 Task: Search one way flight ticket for 4 adults, 1 infant in seat and 1 infant on lap in premium economy from Champaign/urbana/savoy: University Of Illinois - Willard Airport to New Bern: Coastal Carolina Regional Airport (was Craven County Regional) on 5-4-2023. Choice of flights is JetBlue. Number of bags: 2 carry on bags and 1 checked bag. Price is upto 88000. Outbound departure time preference is 19:15.
Action: Mouse moved to (293, 262)
Screenshot: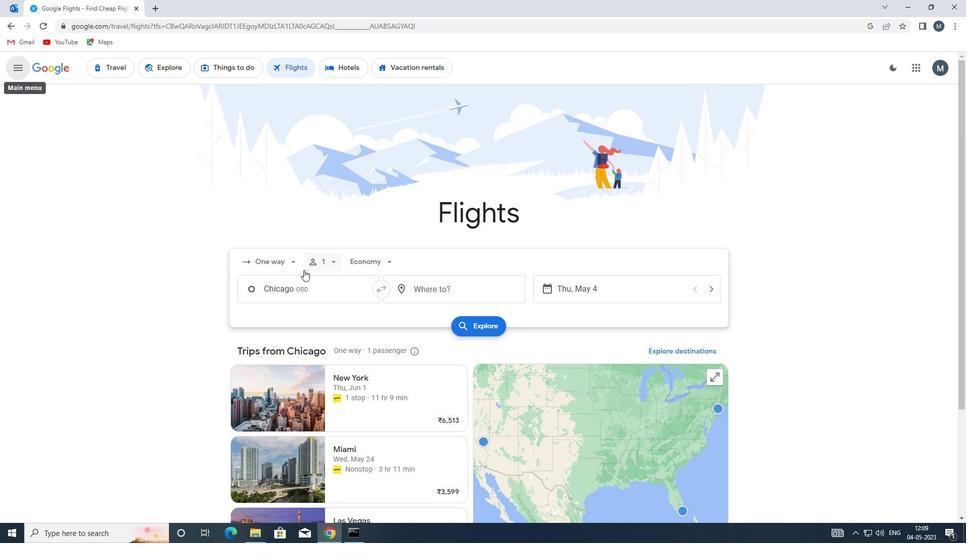 
Action: Mouse pressed left at (293, 262)
Screenshot: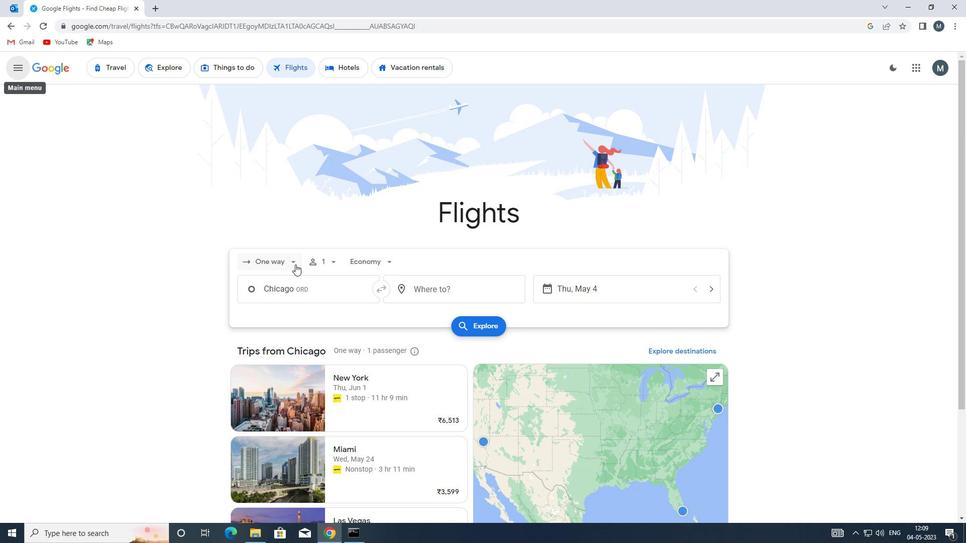 
Action: Mouse moved to (295, 305)
Screenshot: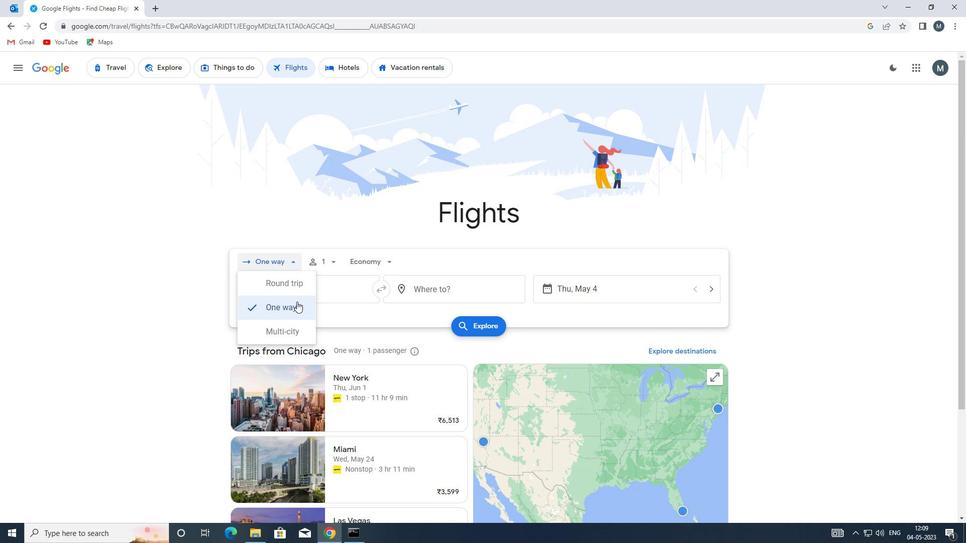 
Action: Mouse pressed left at (295, 305)
Screenshot: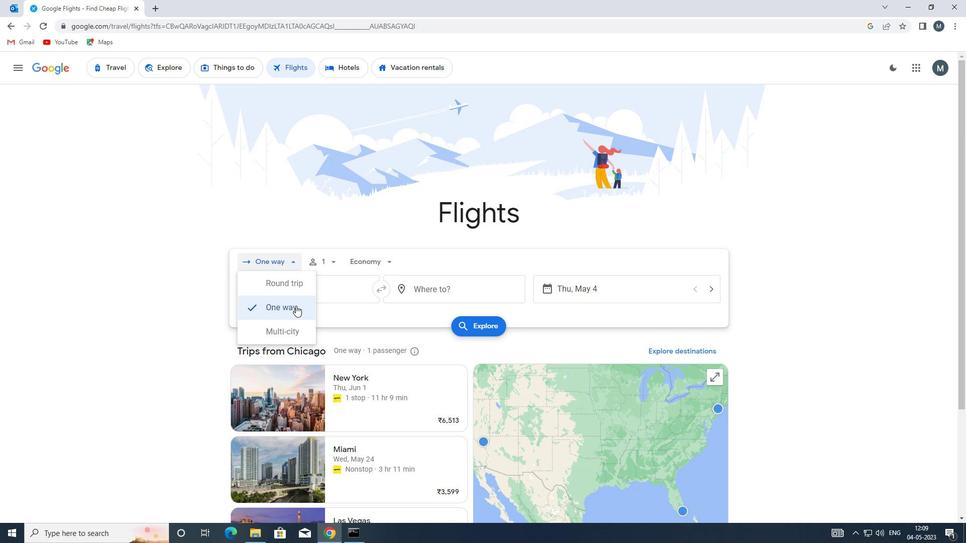 
Action: Mouse moved to (328, 260)
Screenshot: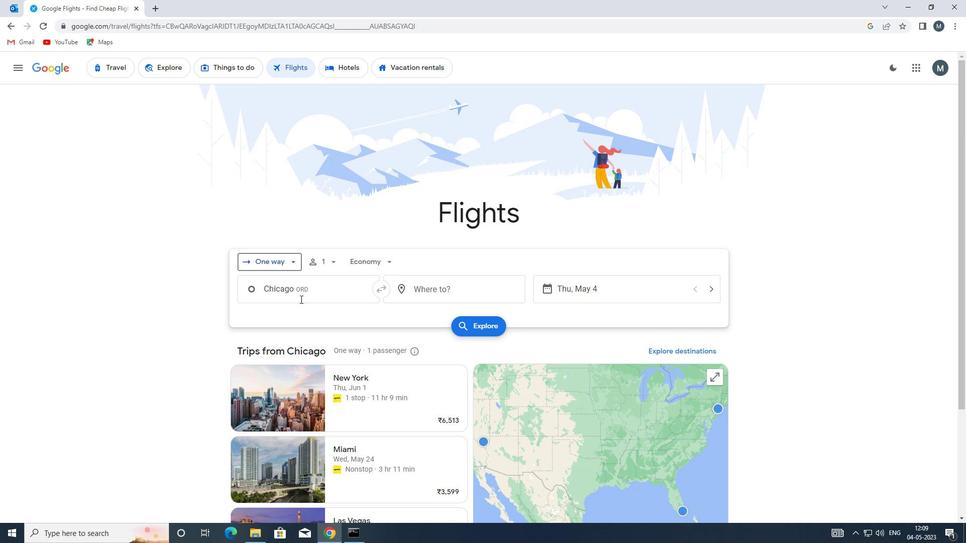 
Action: Mouse pressed left at (328, 260)
Screenshot: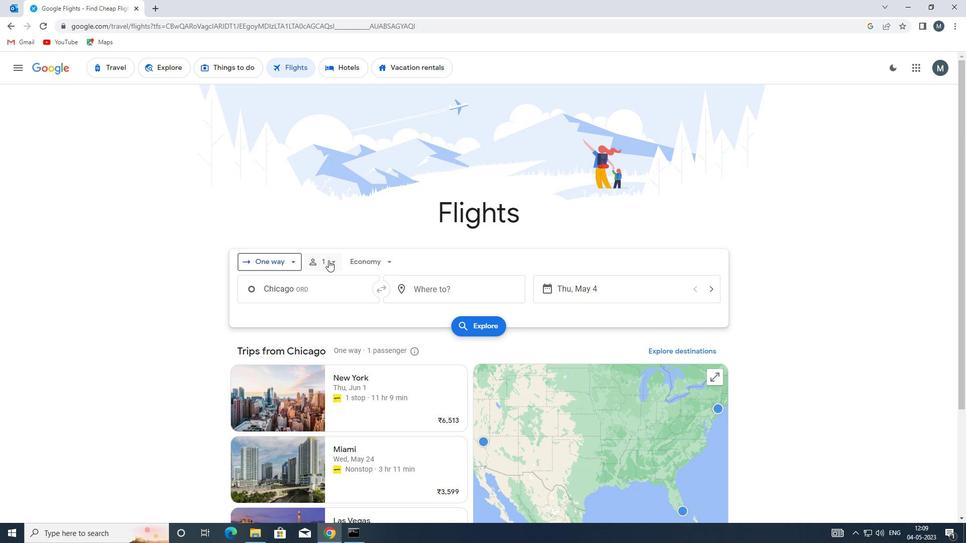 
Action: Mouse moved to (408, 287)
Screenshot: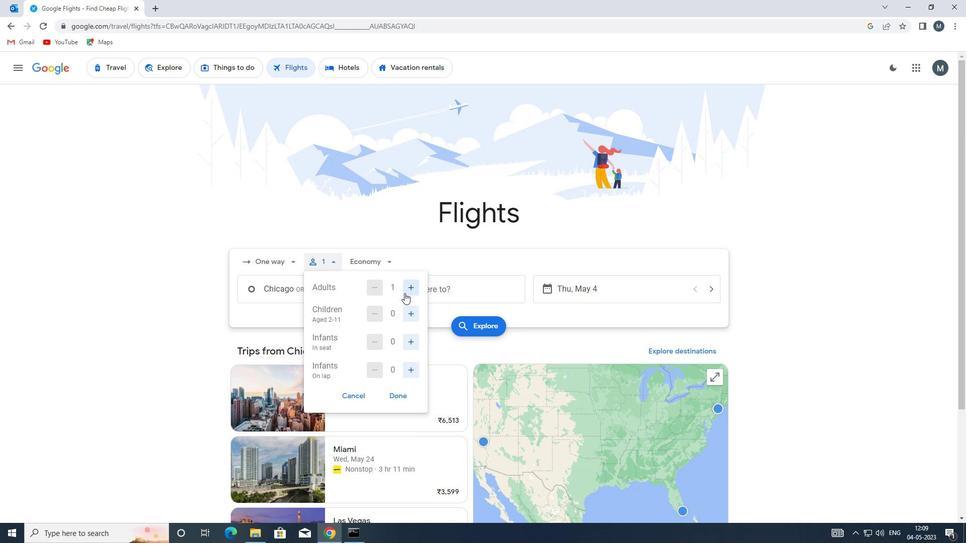 
Action: Mouse pressed left at (408, 287)
Screenshot: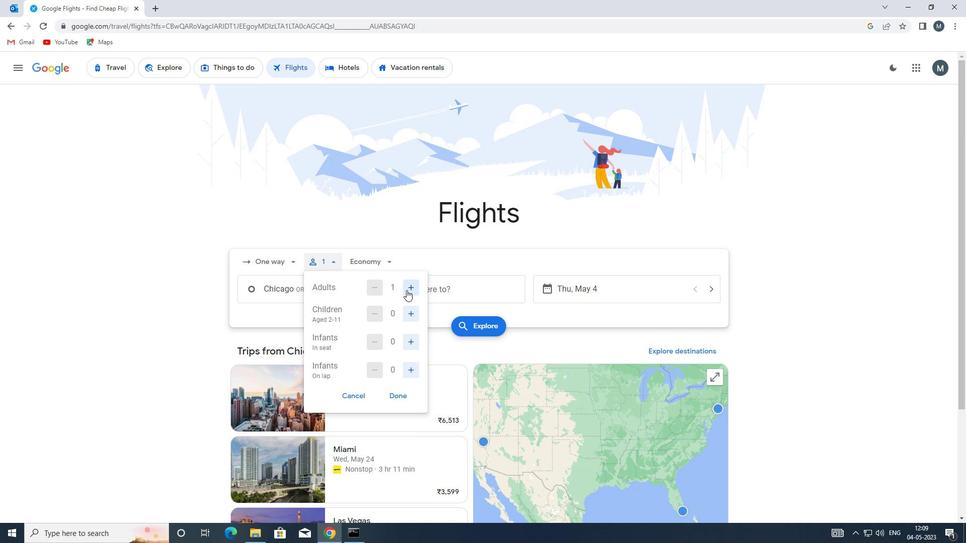
Action: Mouse pressed left at (408, 287)
Screenshot: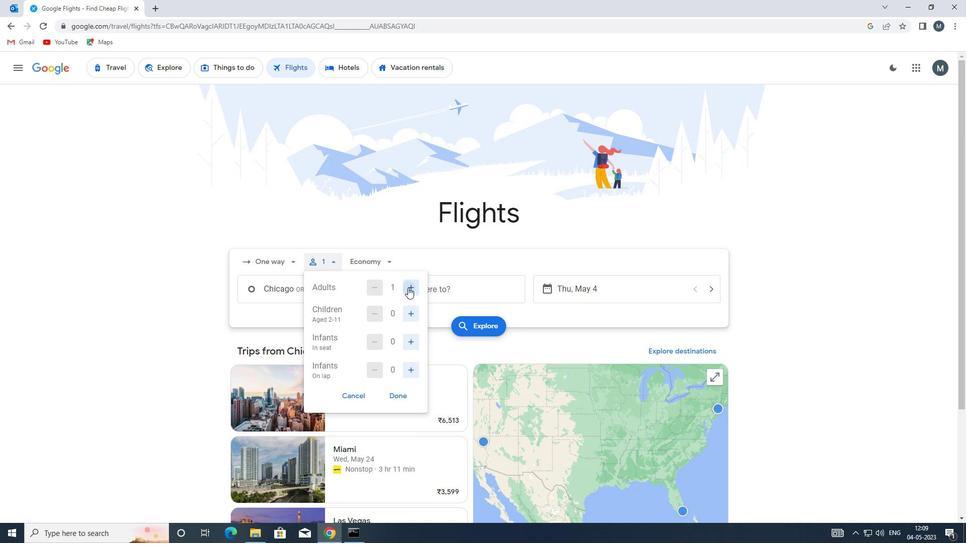 
Action: Mouse pressed left at (408, 287)
Screenshot: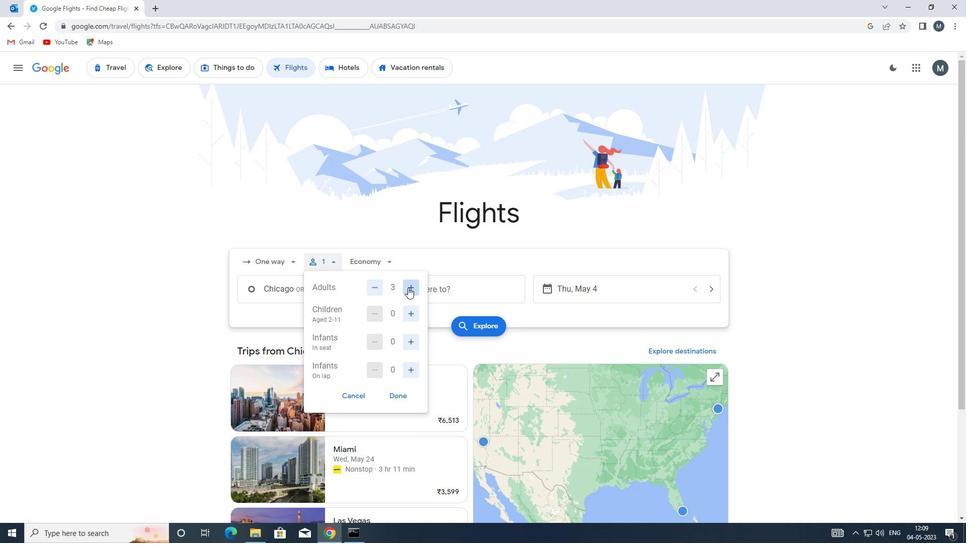 
Action: Mouse moved to (413, 315)
Screenshot: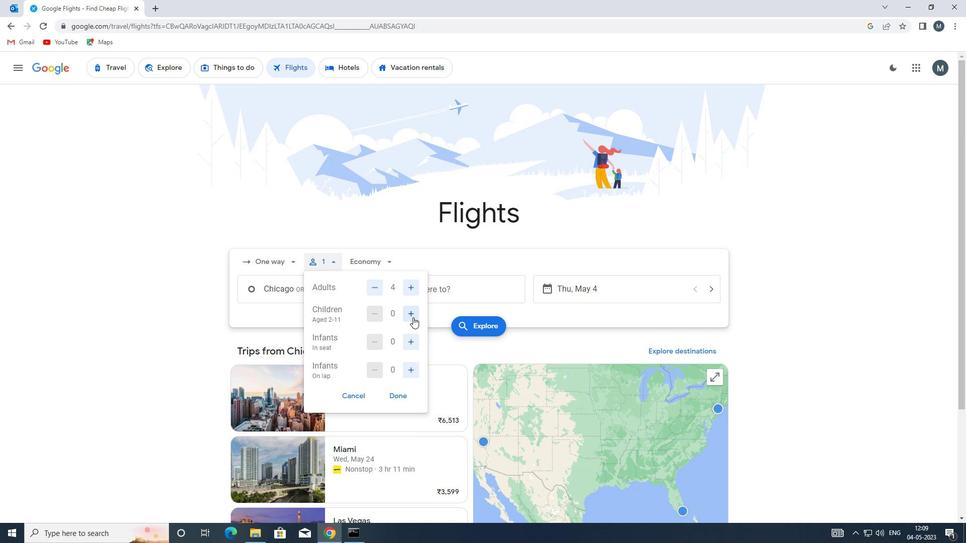 
Action: Mouse pressed left at (413, 315)
Screenshot: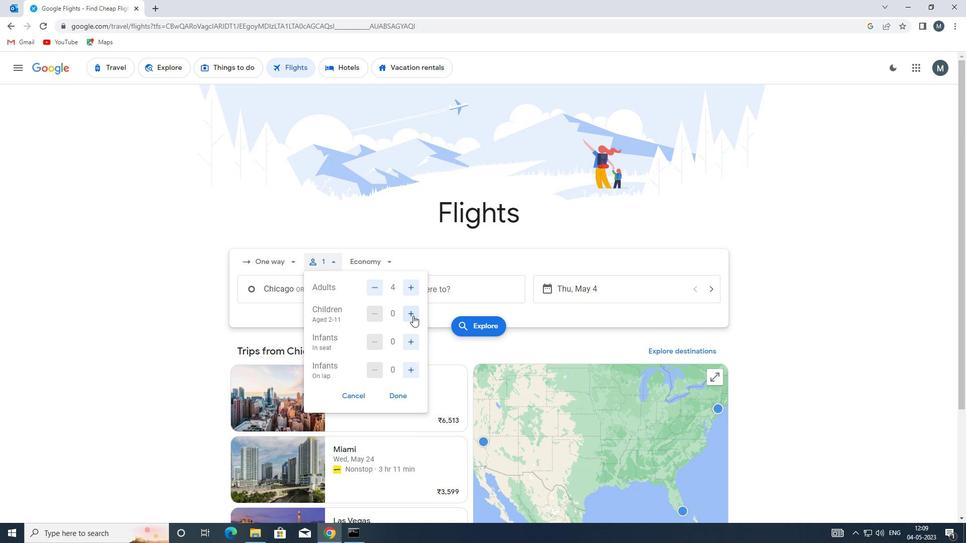 
Action: Mouse moved to (380, 312)
Screenshot: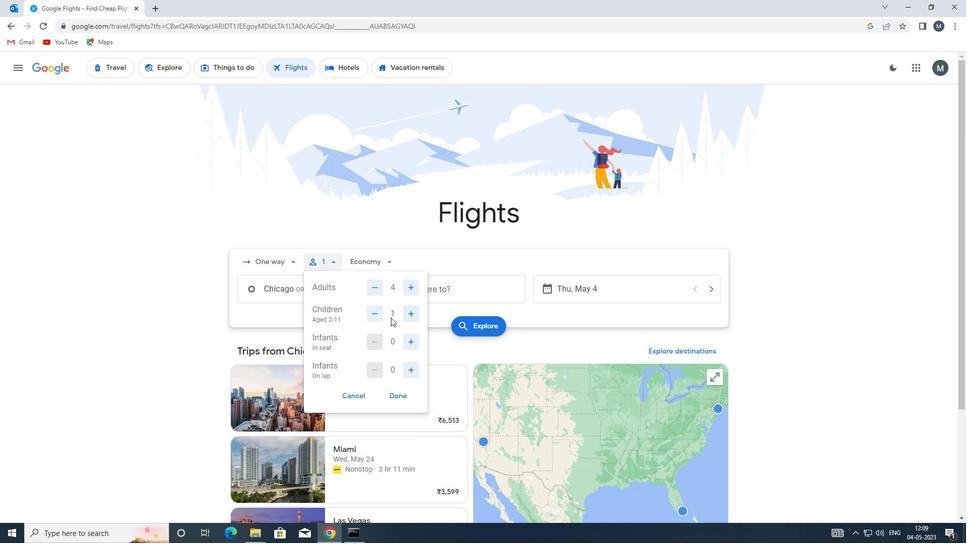 
Action: Mouse pressed left at (380, 312)
Screenshot: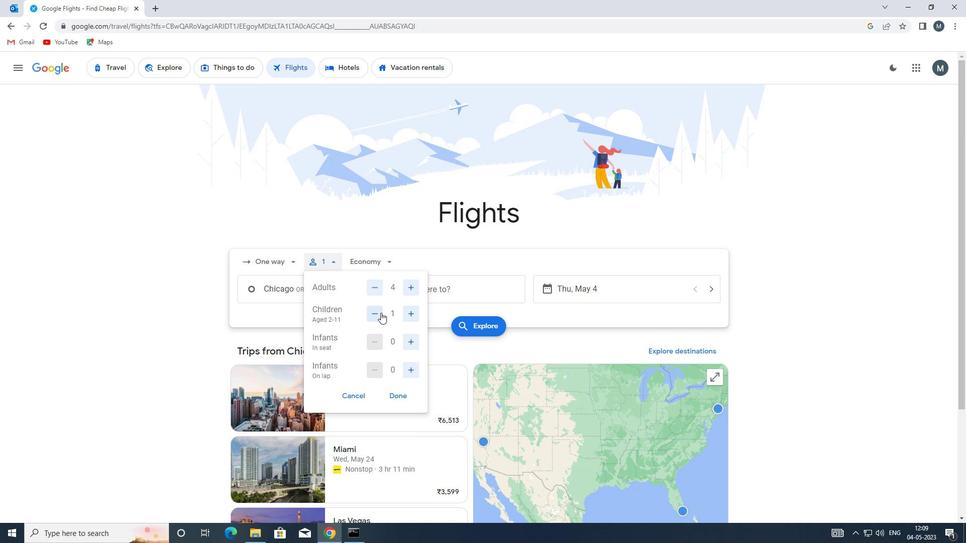 
Action: Mouse moved to (416, 345)
Screenshot: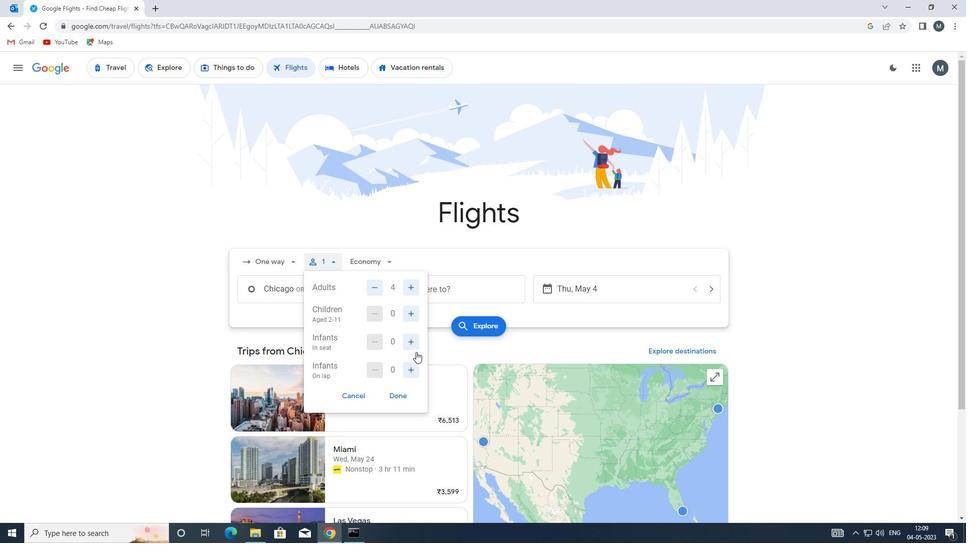 
Action: Mouse pressed left at (416, 345)
Screenshot: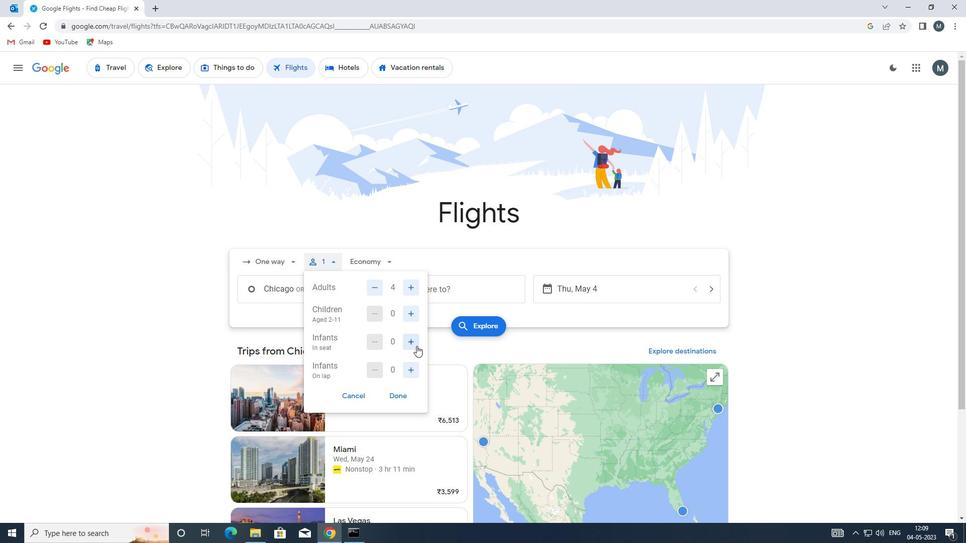 
Action: Mouse moved to (415, 370)
Screenshot: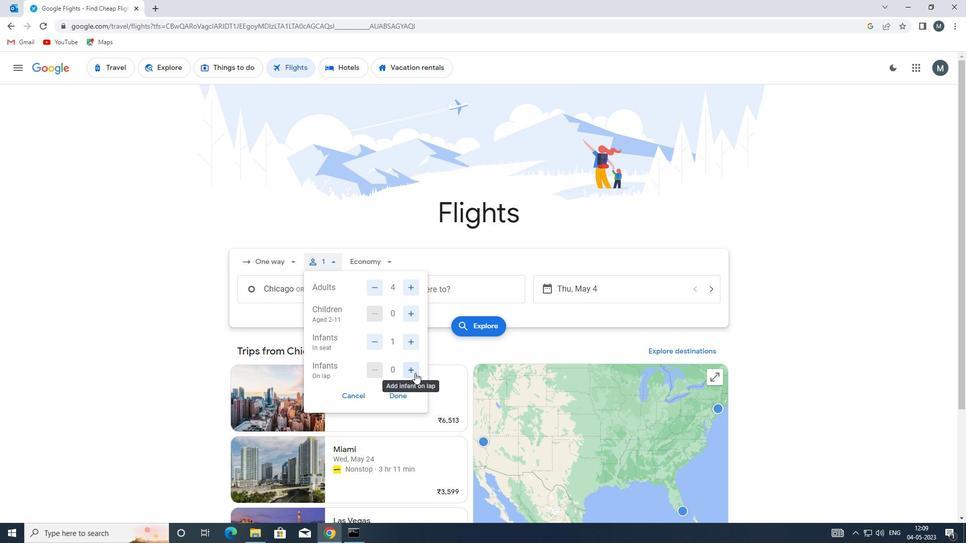 
Action: Mouse pressed left at (415, 370)
Screenshot: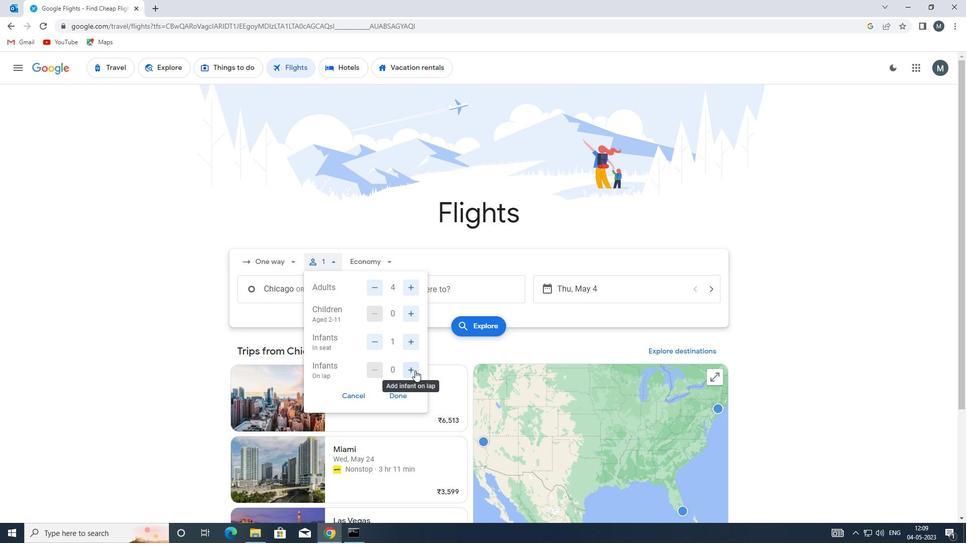 
Action: Mouse moved to (403, 397)
Screenshot: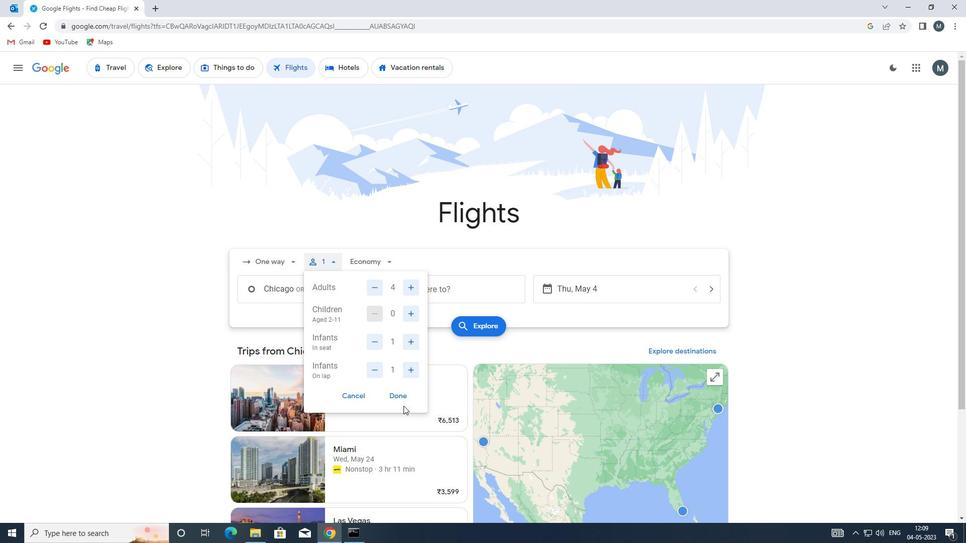 
Action: Mouse pressed left at (403, 397)
Screenshot: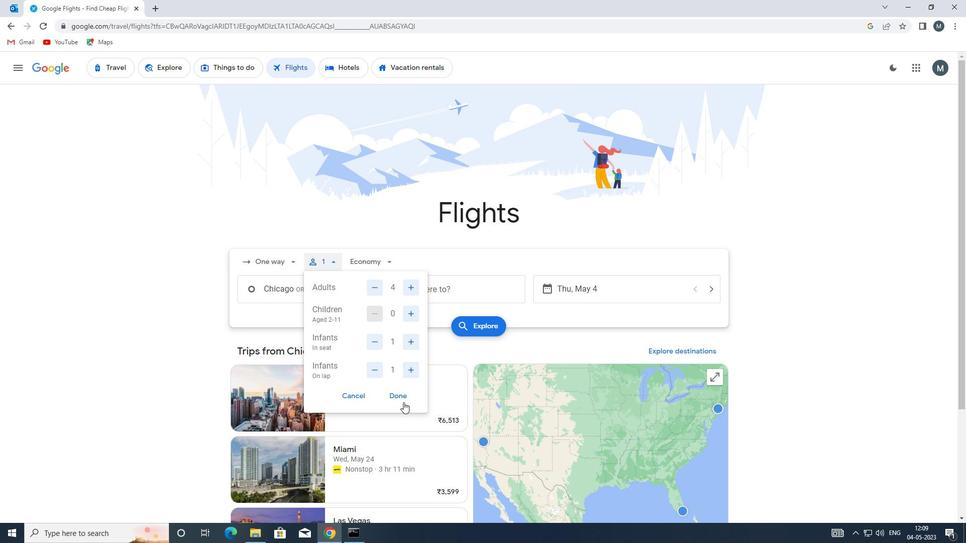 
Action: Mouse moved to (367, 263)
Screenshot: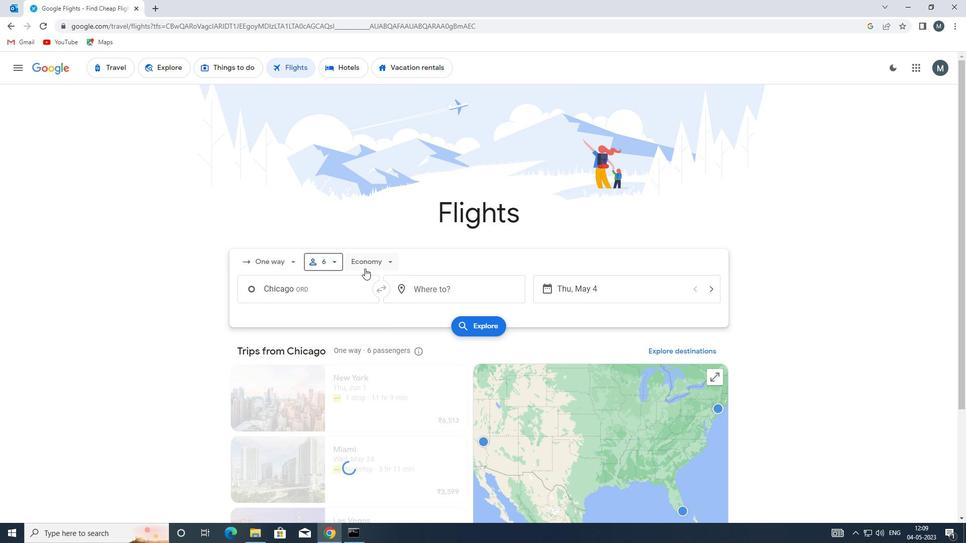 
Action: Mouse pressed left at (367, 263)
Screenshot: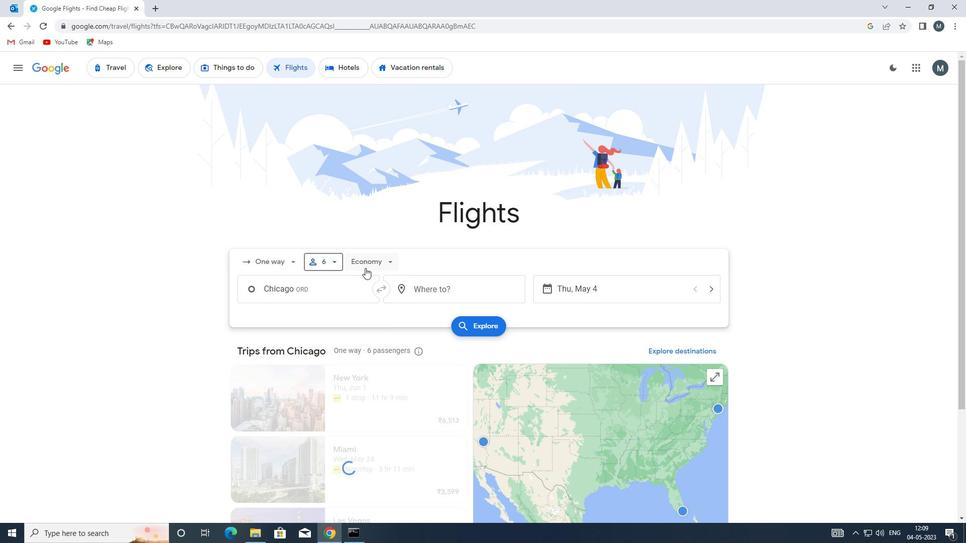 
Action: Mouse moved to (375, 311)
Screenshot: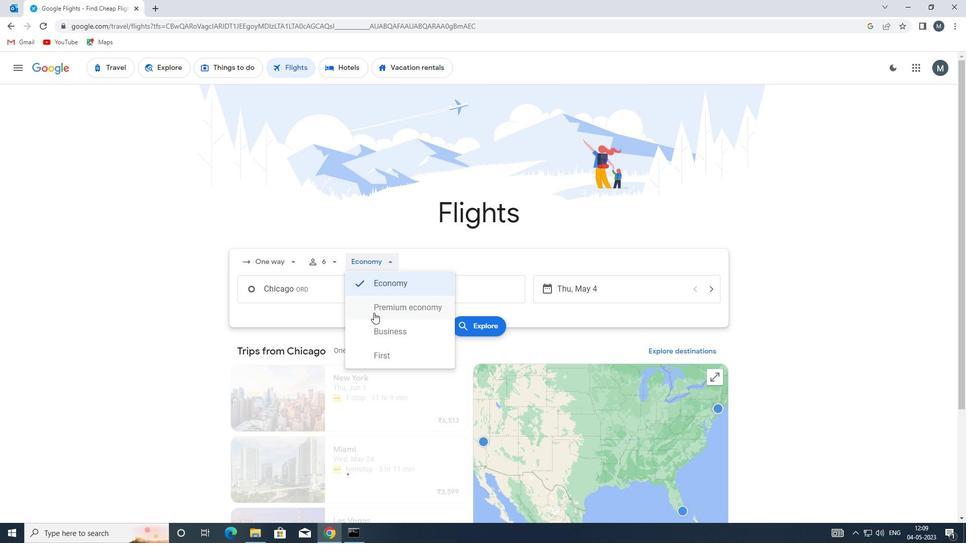 
Action: Mouse pressed left at (375, 311)
Screenshot: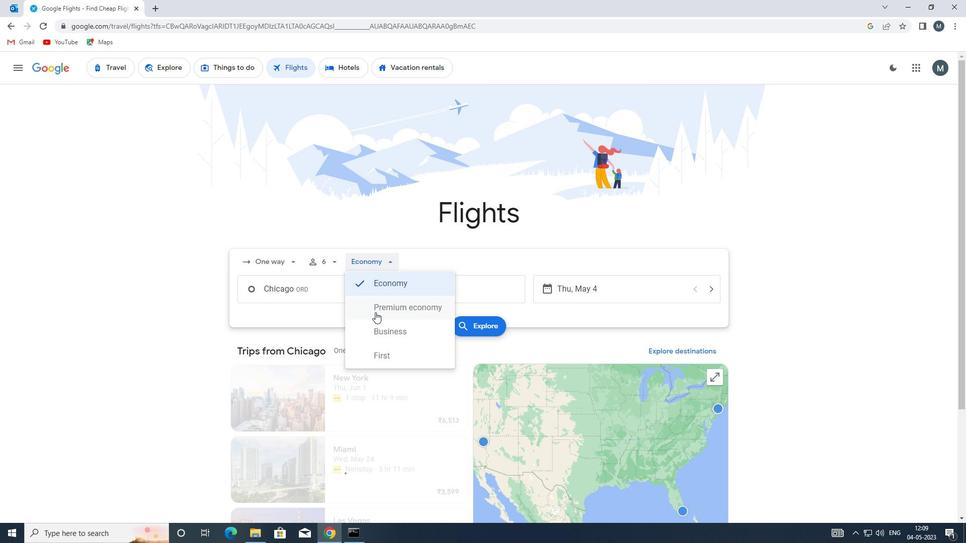 
Action: Mouse moved to (331, 290)
Screenshot: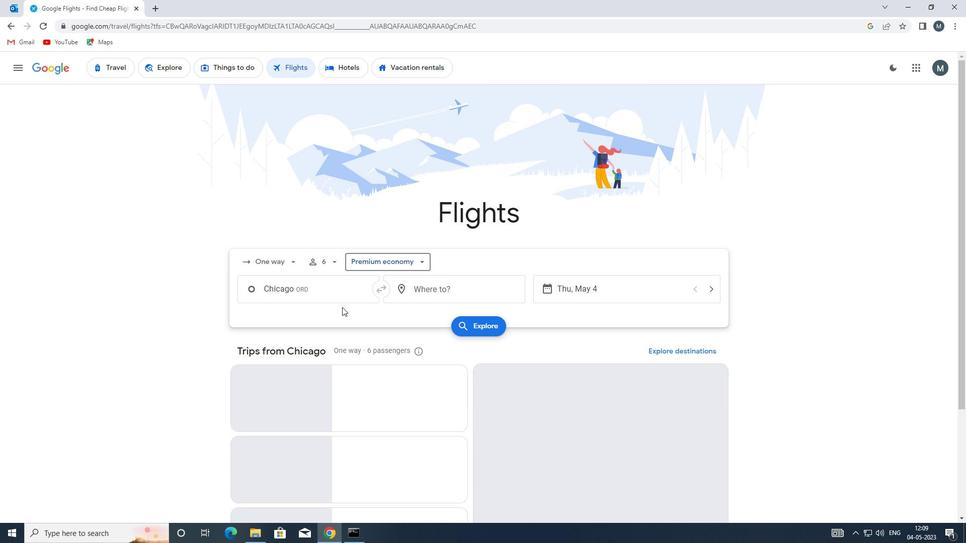 
Action: Mouse pressed left at (331, 290)
Screenshot: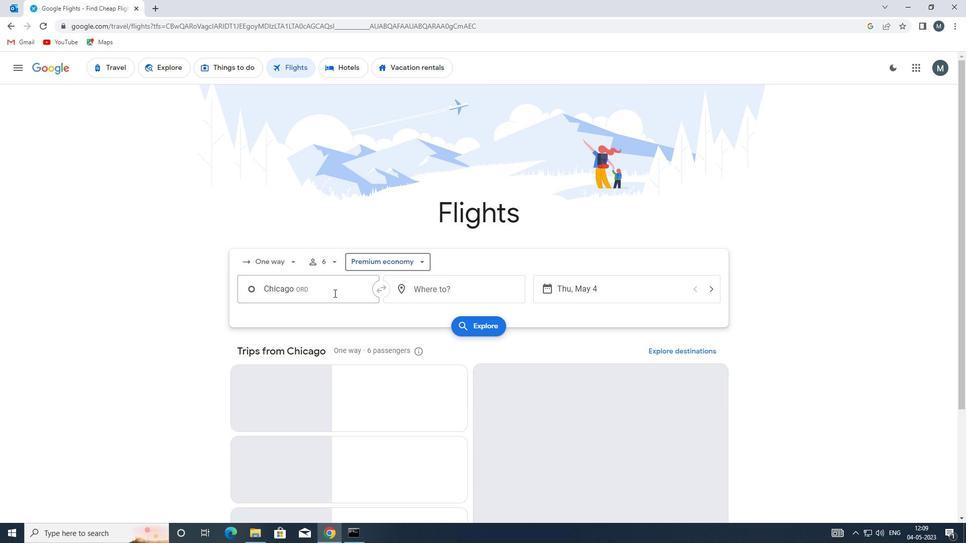 
Action: Mouse moved to (335, 305)
Screenshot: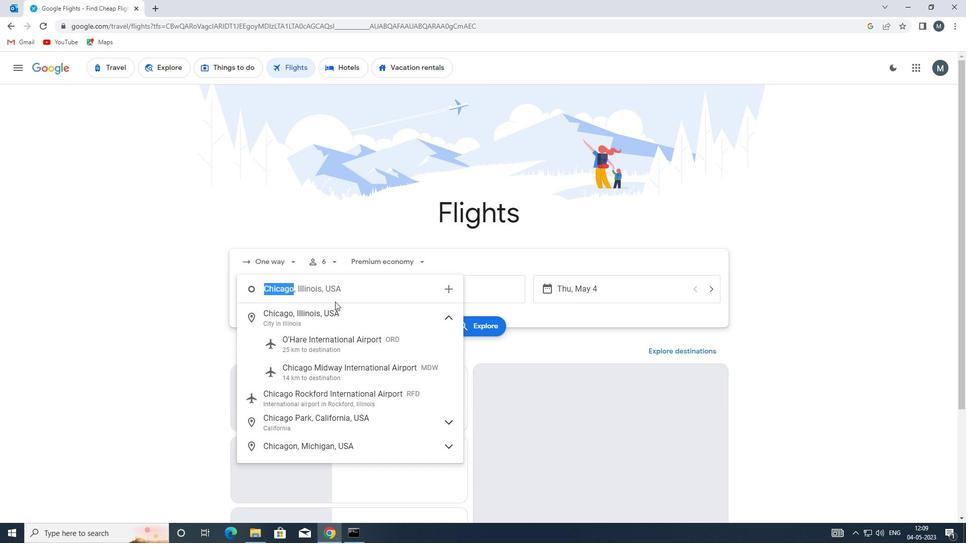 
Action: Key pressed <Key.enter>
Screenshot: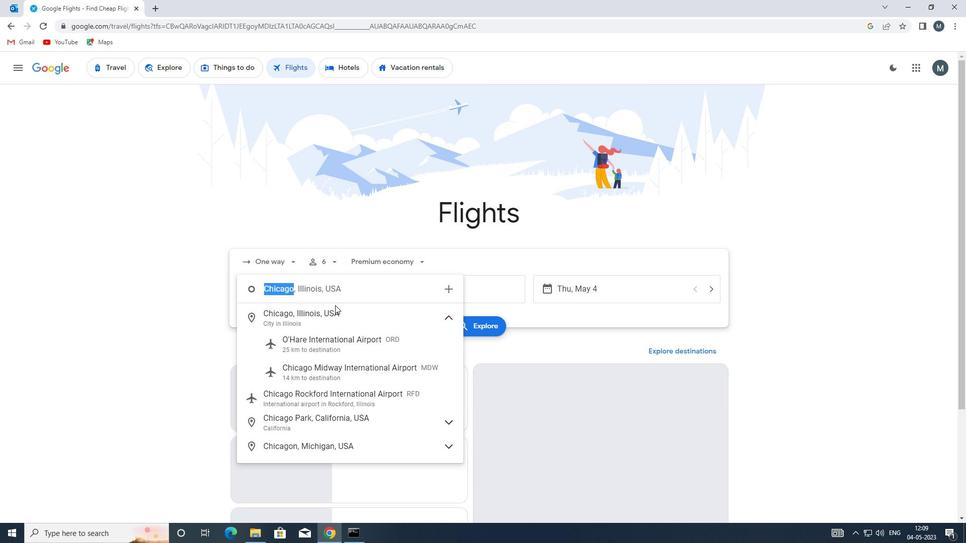 
Action: Mouse moved to (427, 292)
Screenshot: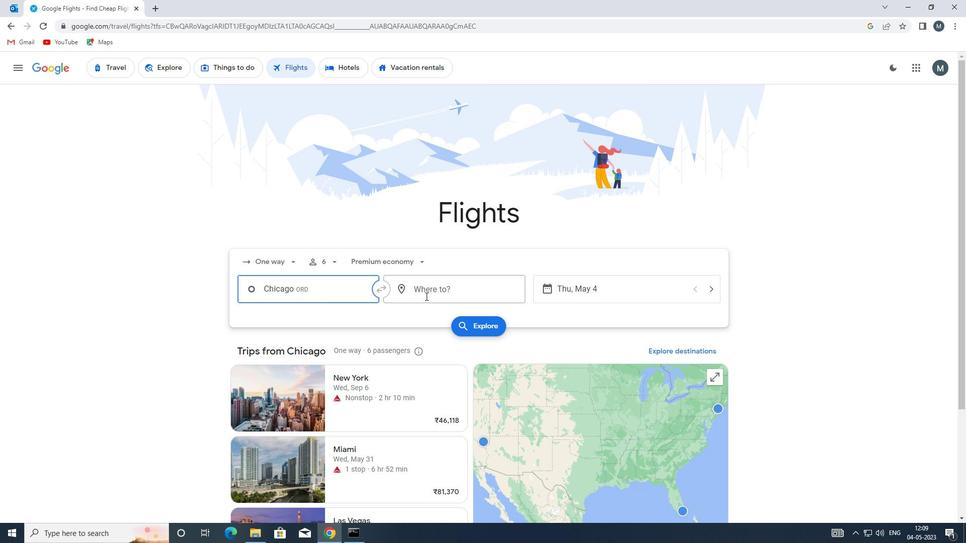 
Action: Mouse pressed left at (427, 292)
Screenshot: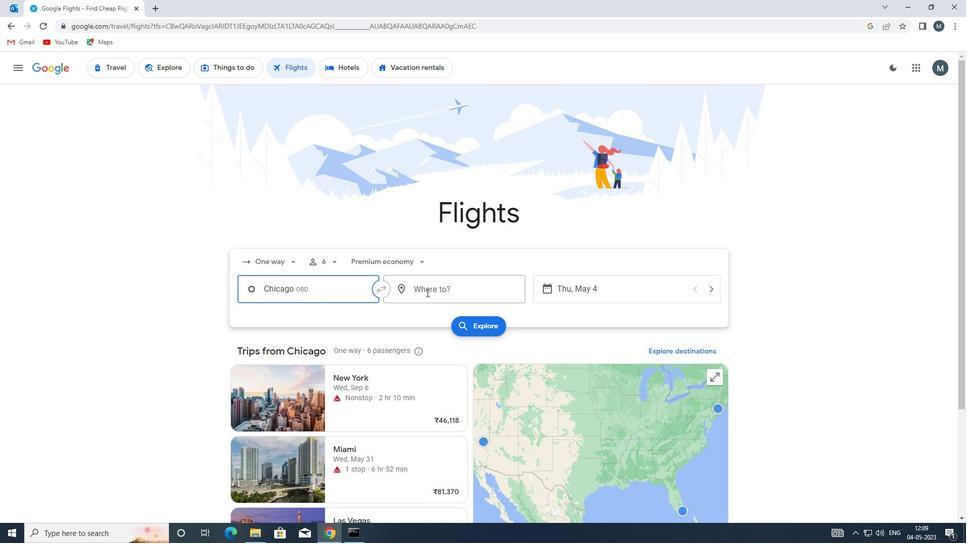 
Action: Mouse moved to (426, 291)
Screenshot: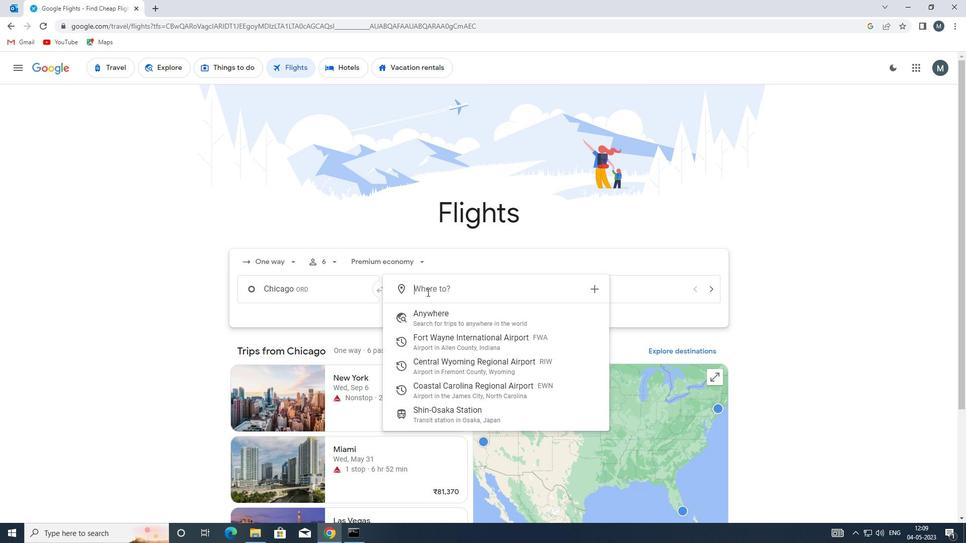 
Action: Key pressed ewn
Screenshot: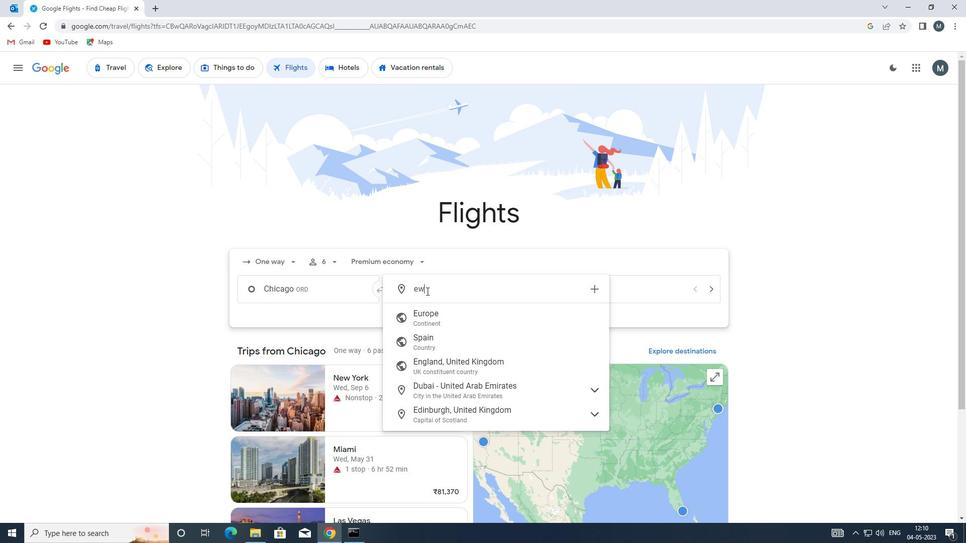 
Action: Mouse moved to (482, 321)
Screenshot: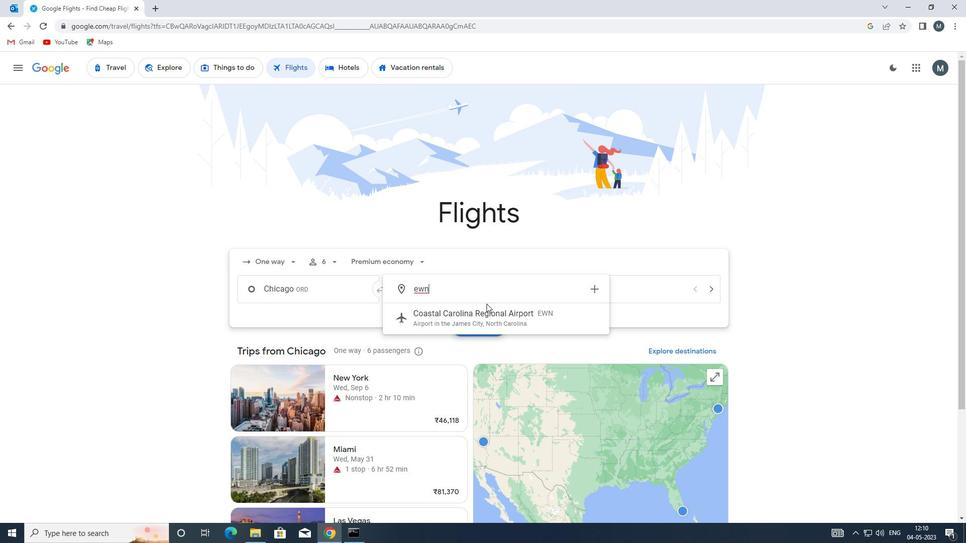 
Action: Mouse pressed left at (482, 321)
Screenshot: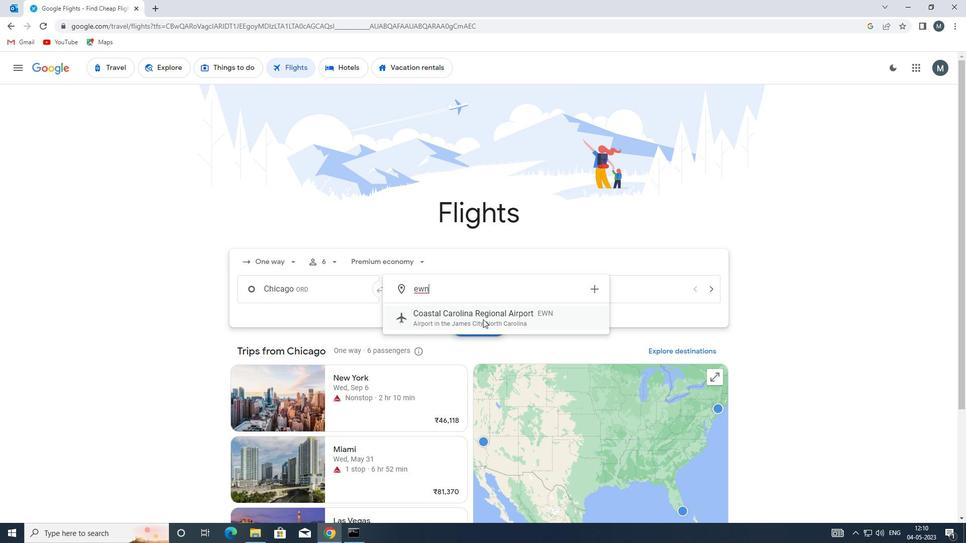 
Action: Mouse moved to (562, 290)
Screenshot: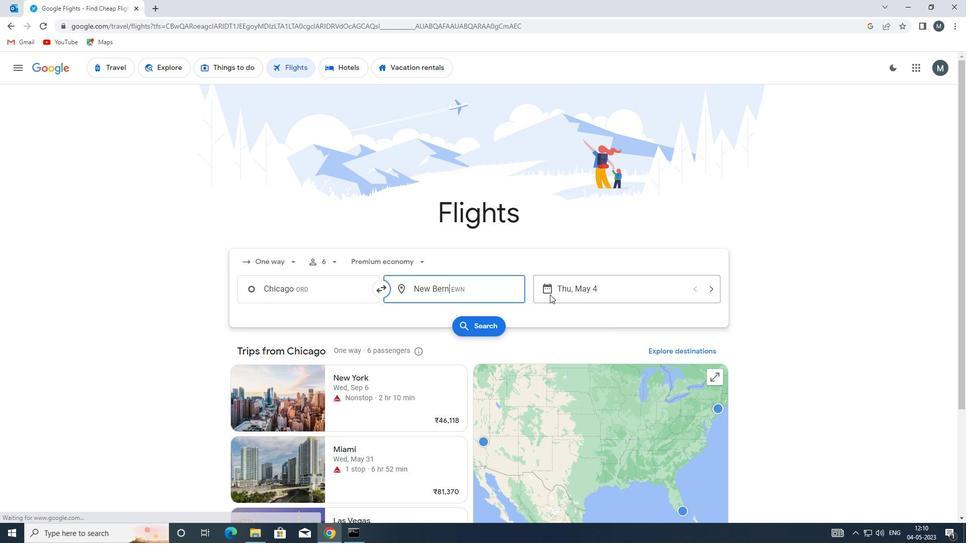 
Action: Mouse pressed left at (562, 290)
Screenshot: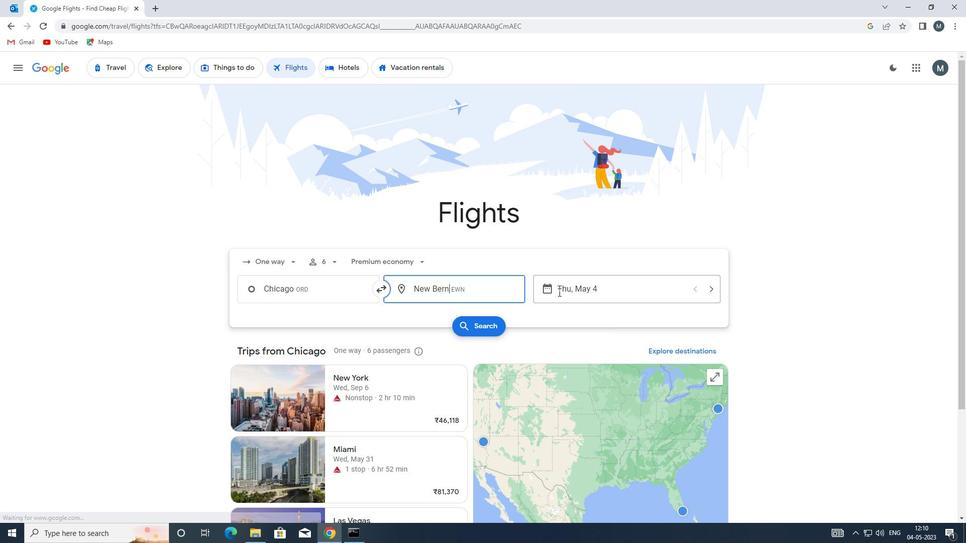 
Action: Mouse moved to (457, 339)
Screenshot: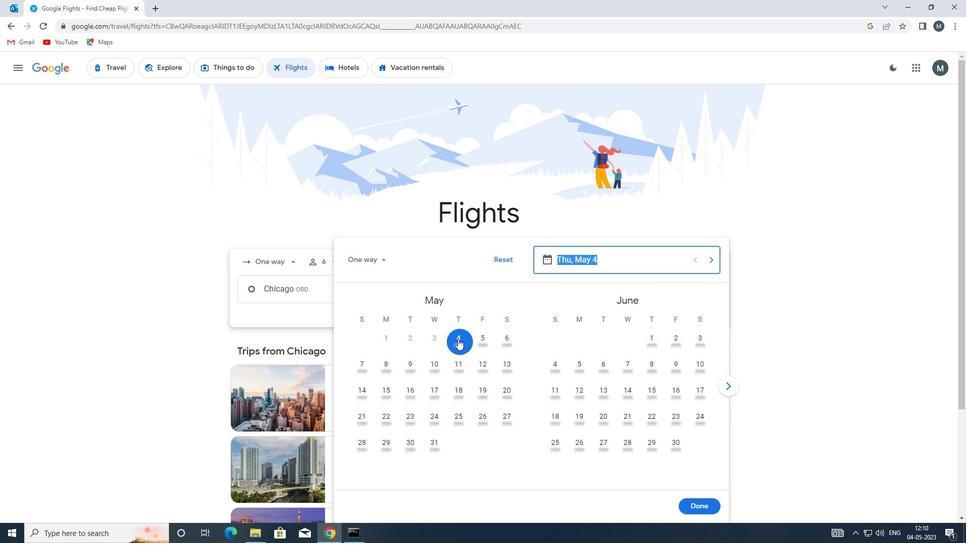 
Action: Mouse pressed left at (457, 339)
Screenshot: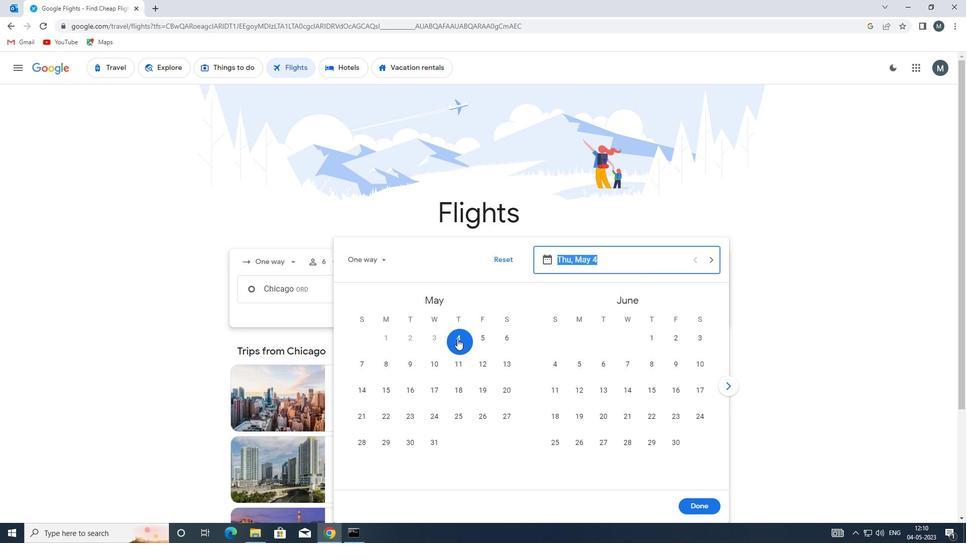 
Action: Mouse moved to (695, 506)
Screenshot: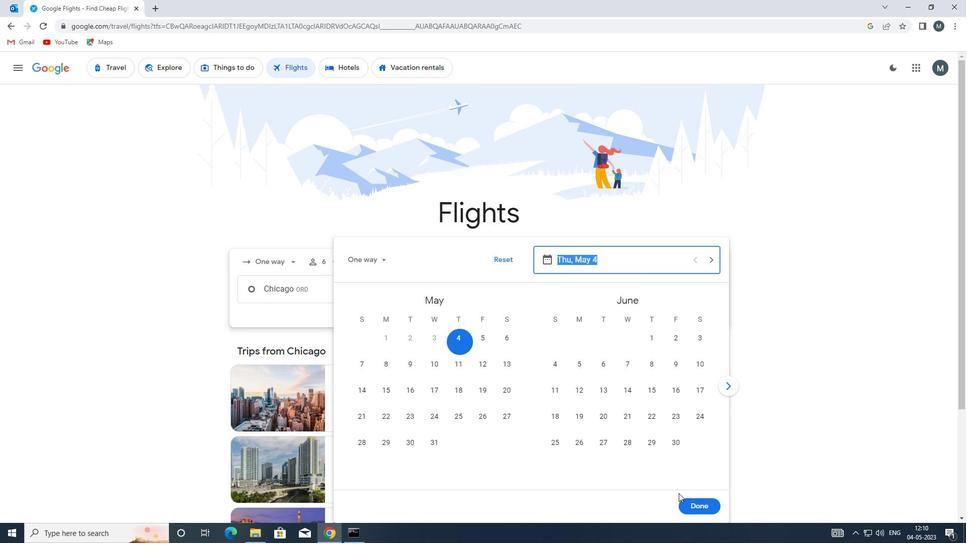 
Action: Mouse pressed left at (695, 506)
Screenshot: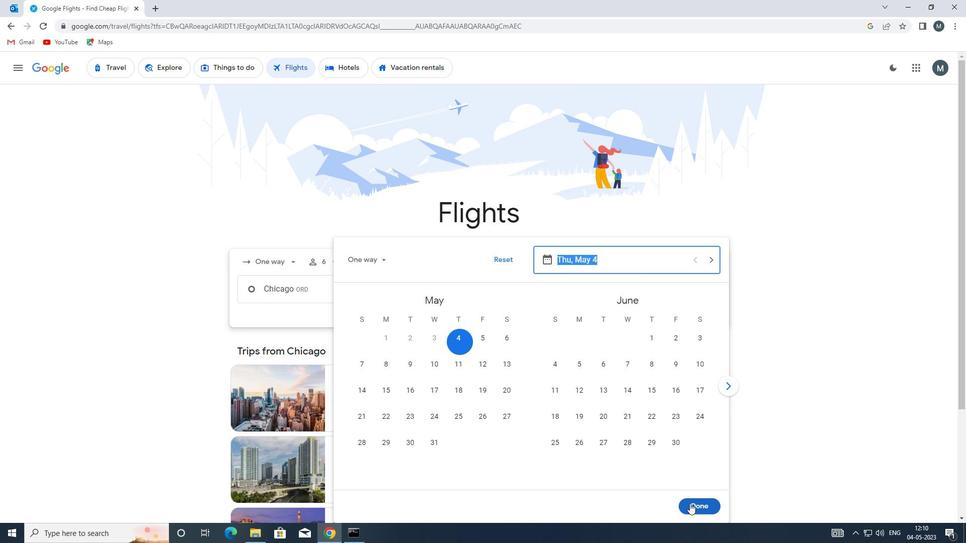 
Action: Mouse moved to (489, 330)
Screenshot: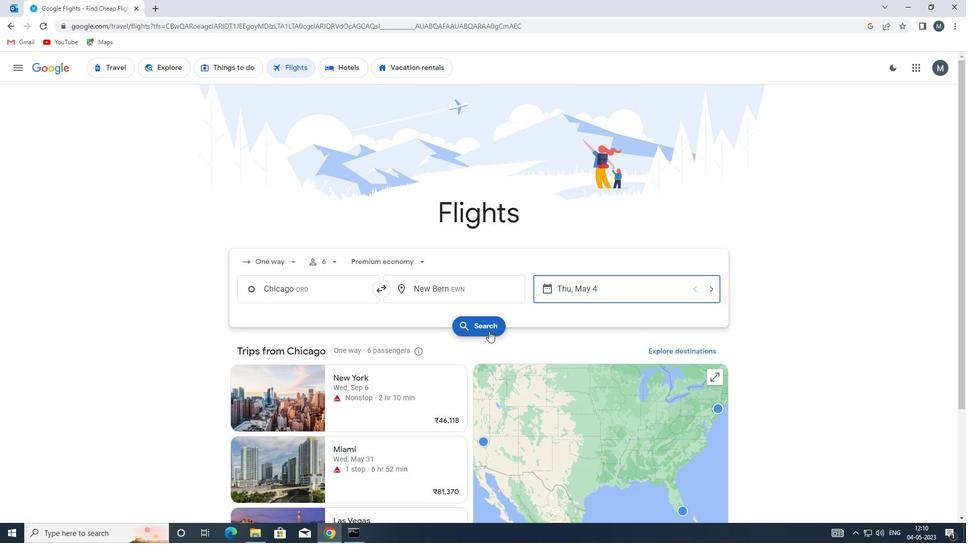 
Action: Mouse pressed left at (489, 330)
Screenshot: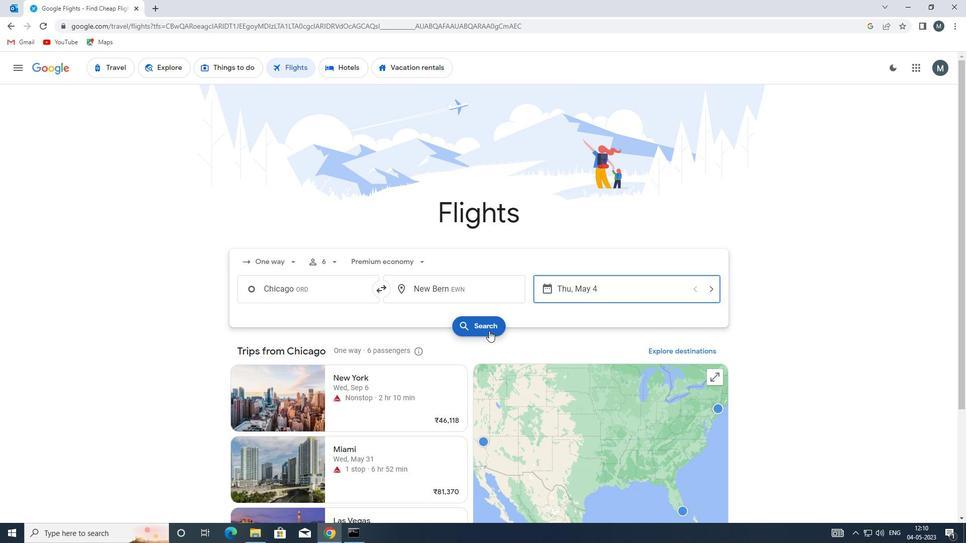 
Action: Mouse moved to (257, 152)
Screenshot: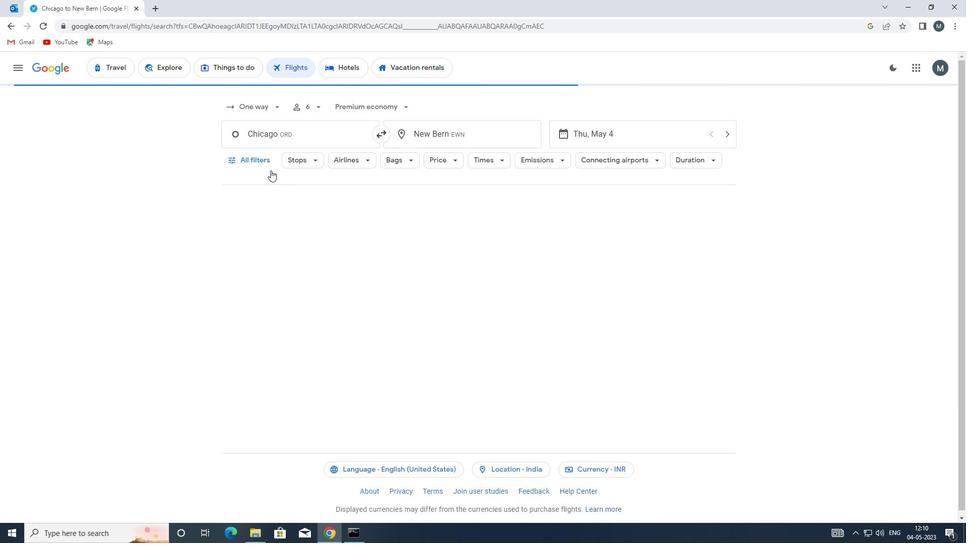 
Action: Mouse pressed left at (257, 152)
Screenshot: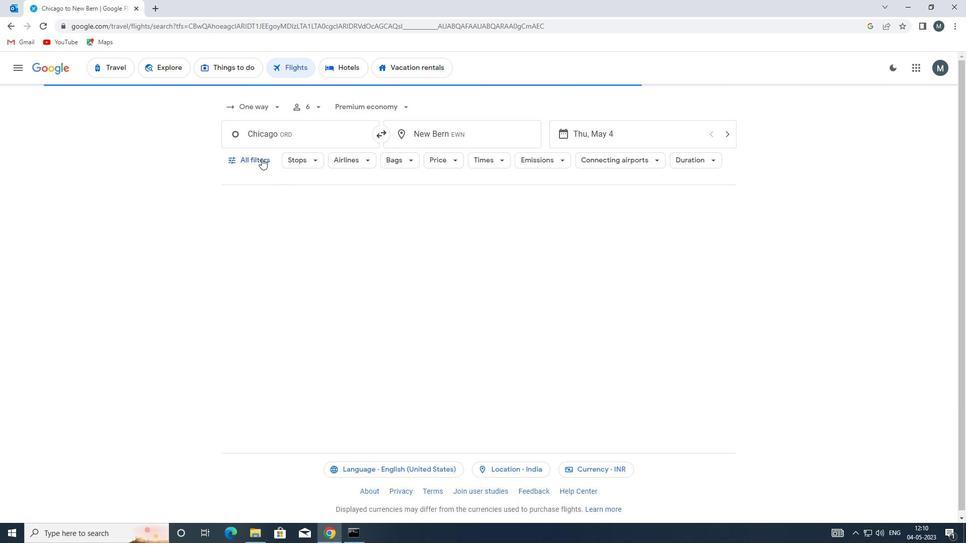 
Action: Mouse moved to (306, 284)
Screenshot: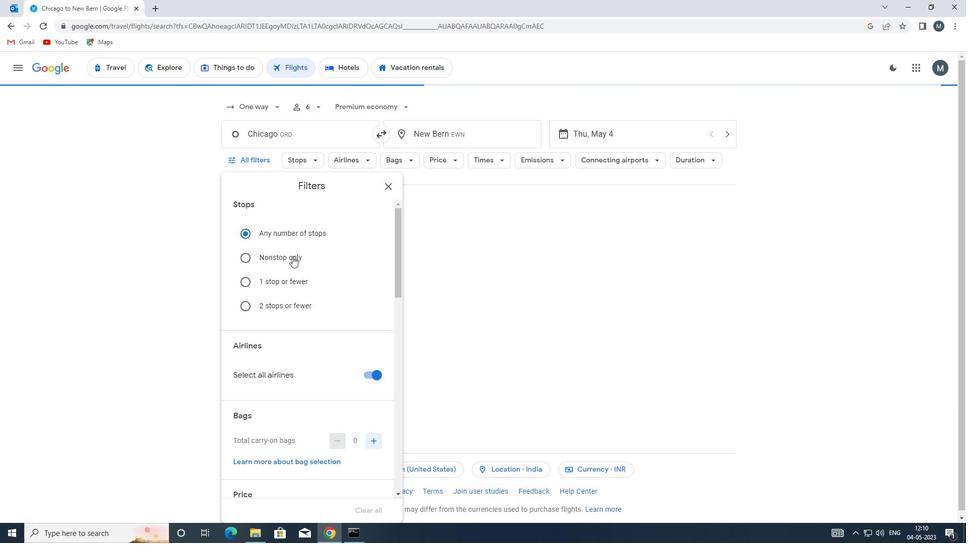 
Action: Mouse scrolled (306, 283) with delta (0, 0)
Screenshot: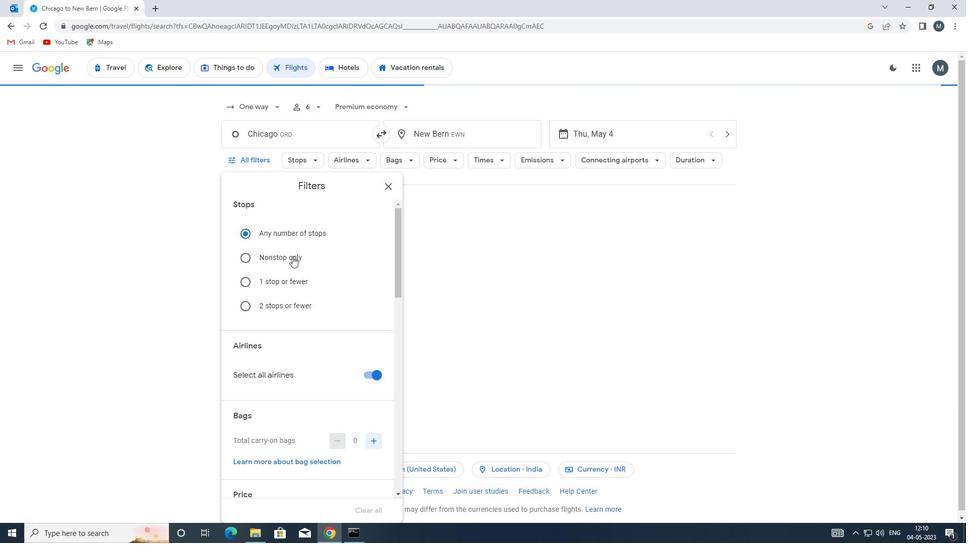
Action: Mouse moved to (308, 289)
Screenshot: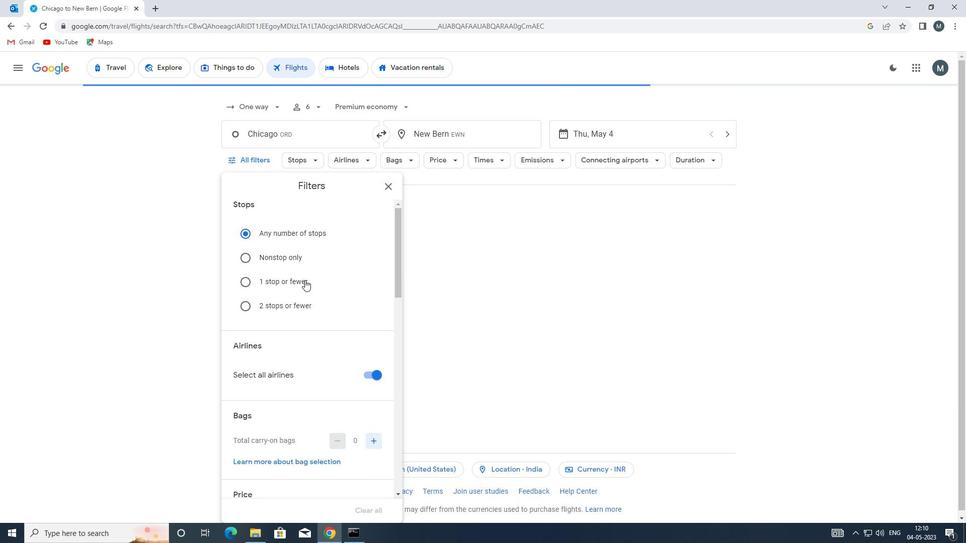 
Action: Mouse scrolled (308, 288) with delta (0, 0)
Screenshot: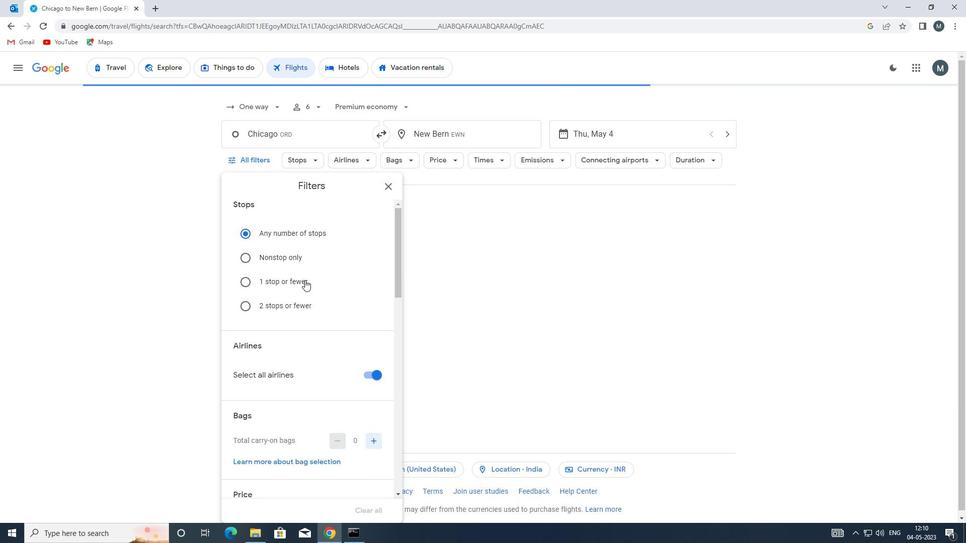
Action: Mouse moved to (369, 272)
Screenshot: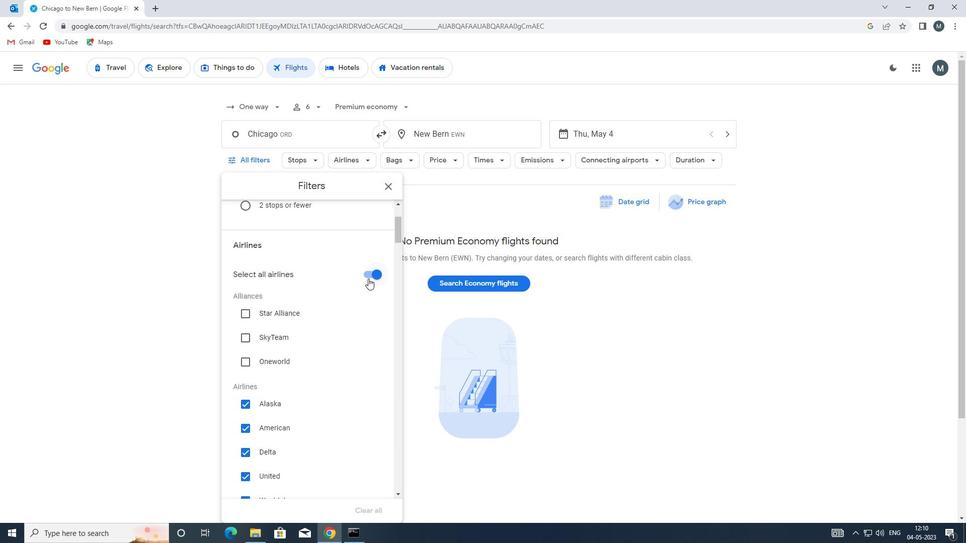 
Action: Mouse pressed left at (369, 272)
Screenshot: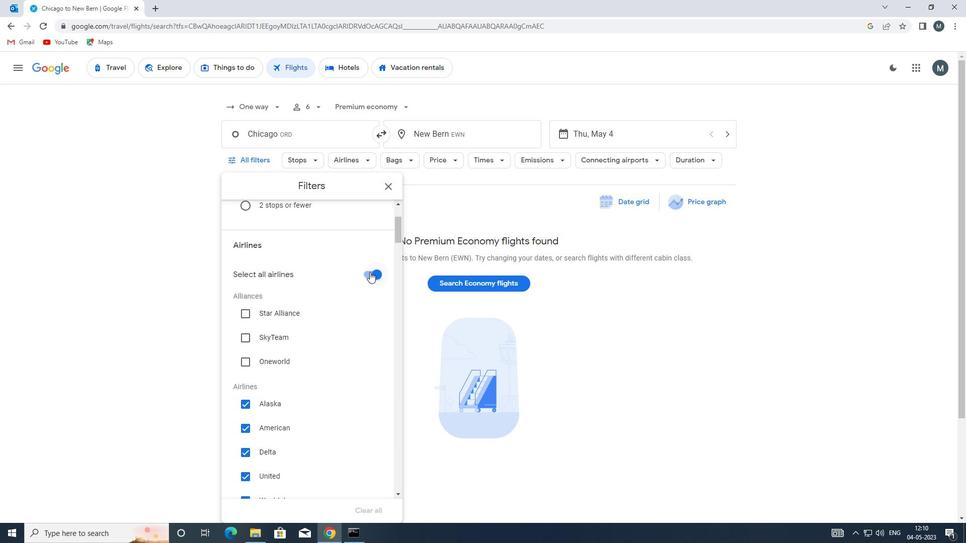 
Action: Mouse moved to (302, 344)
Screenshot: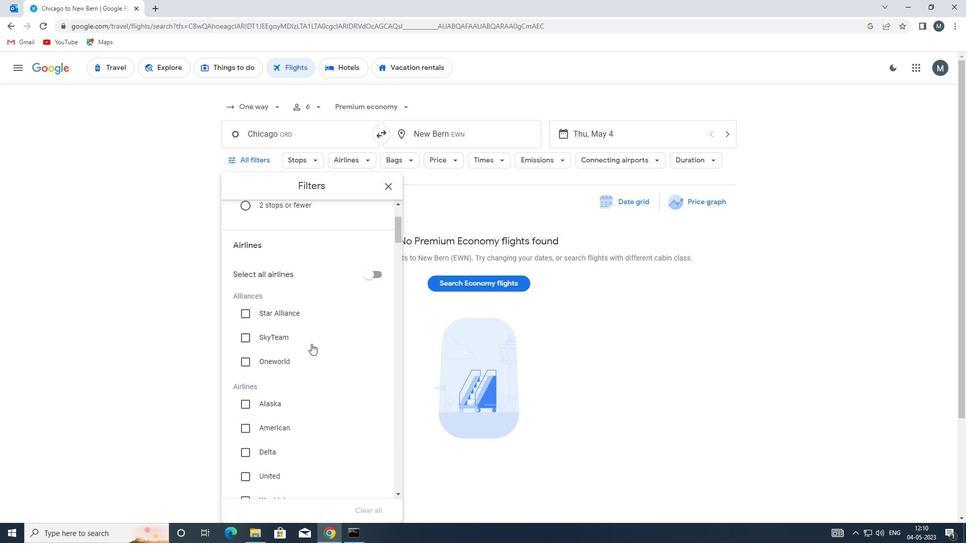 
Action: Mouse scrolled (302, 343) with delta (0, 0)
Screenshot: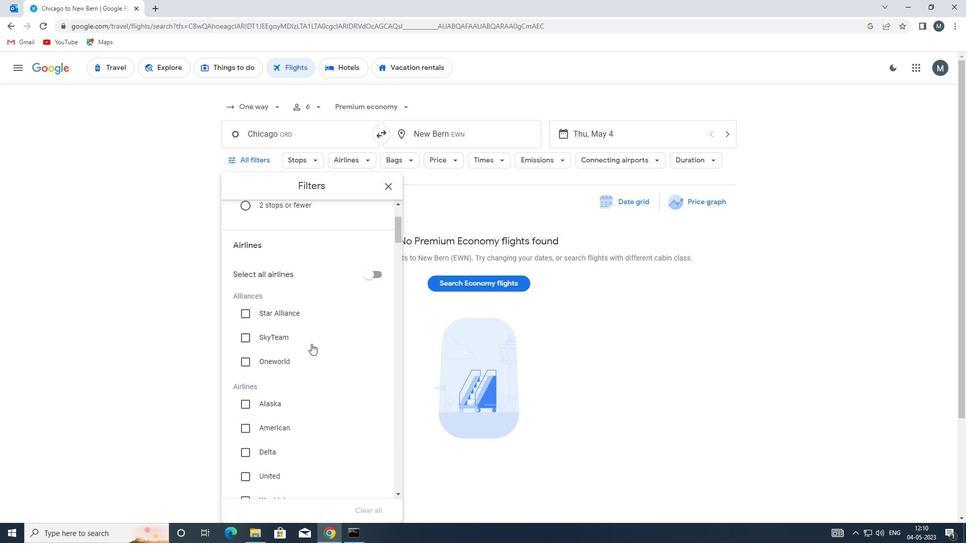 
Action: Mouse moved to (283, 394)
Screenshot: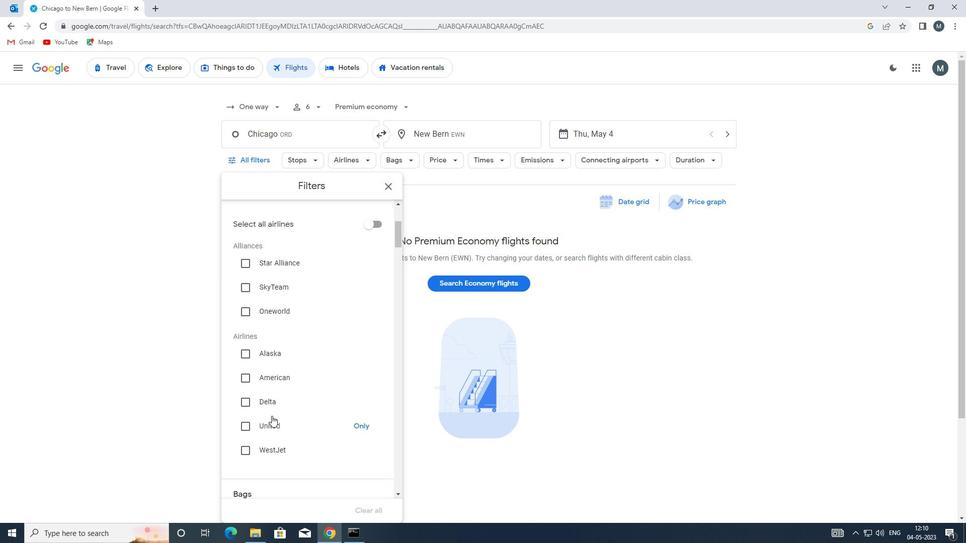 
Action: Mouse scrolled (283, 394) with delta (0, 0)
Screenshot: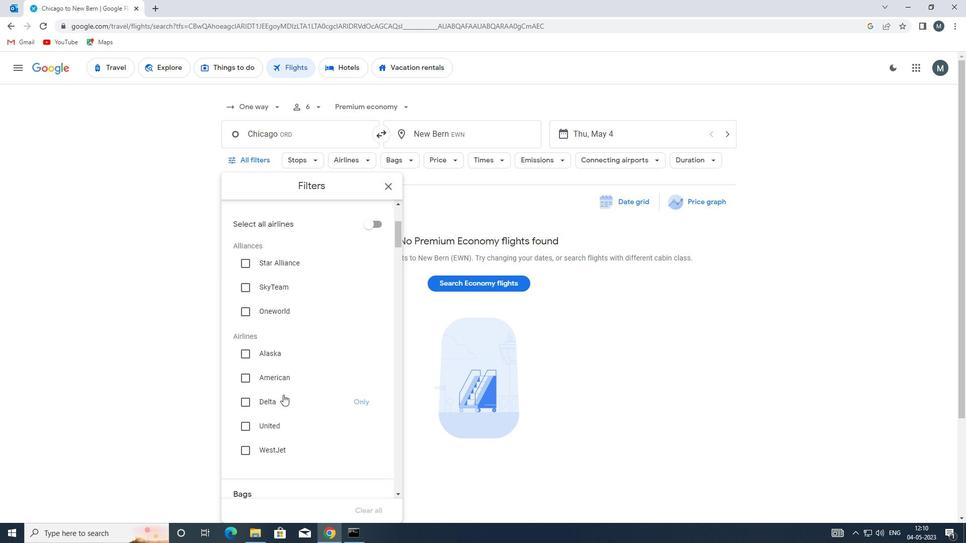 
Action: Mouse scrolled (283, 394) with delta (0, 0)
Screenshot: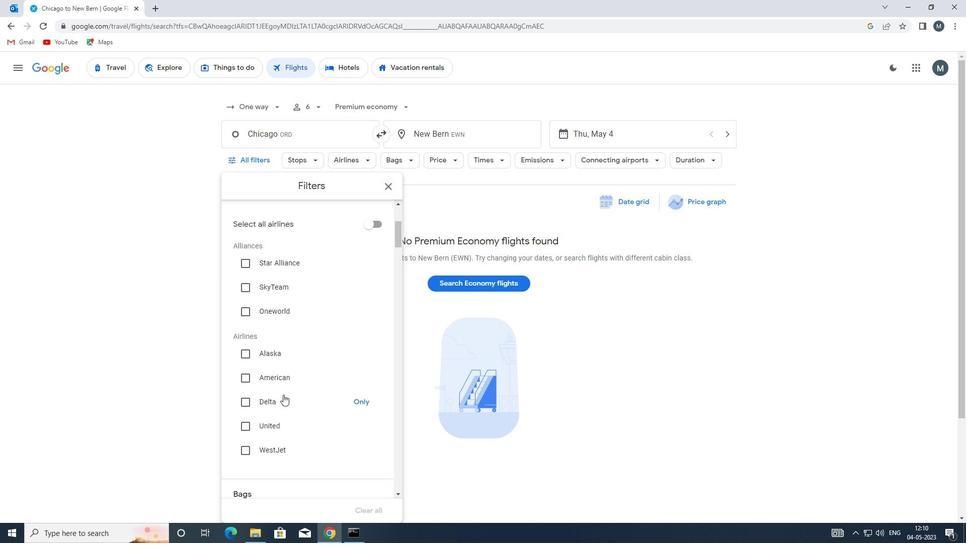 
Action: Mouse moved to (316, 404)
Screenshot: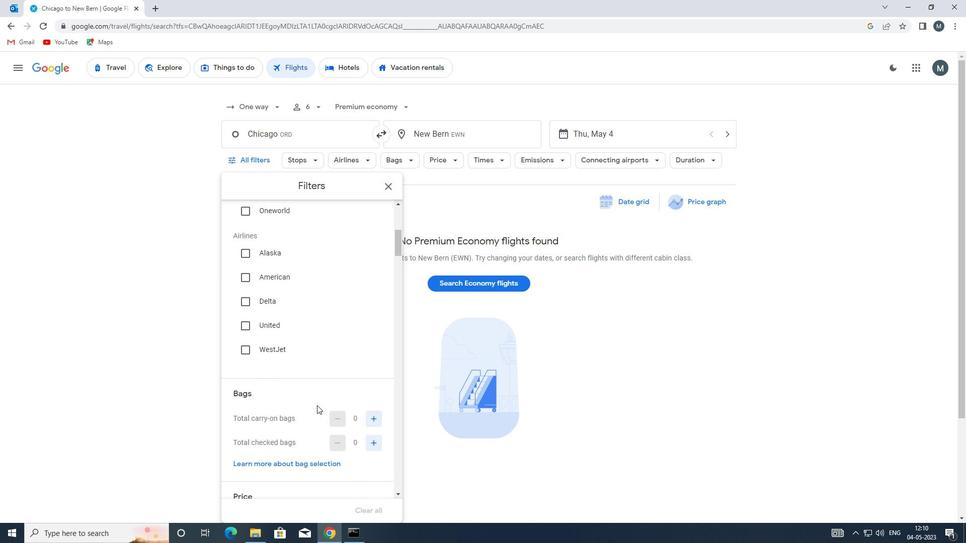 
Action: Mouse scrolled (316, 404) with delta (0, 0)
Screenshot: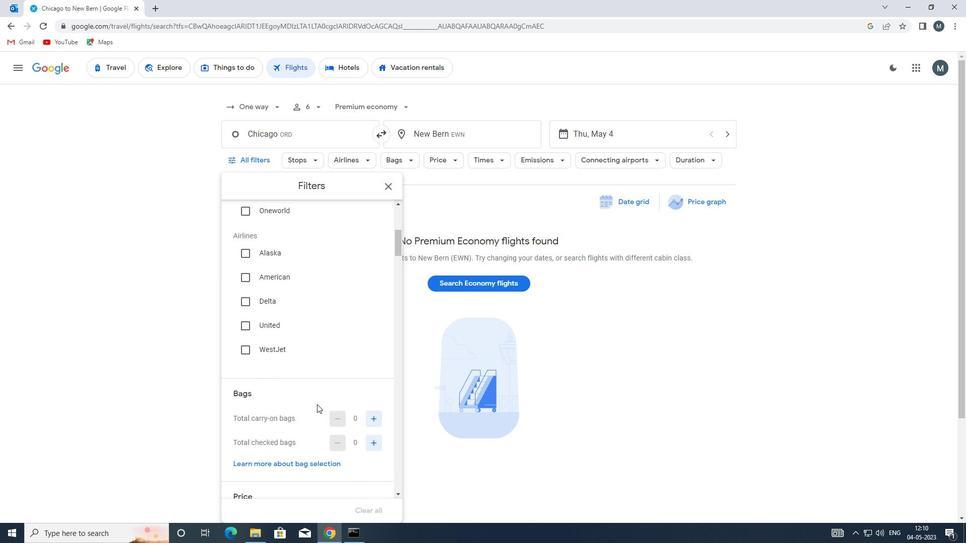
Action: Mouse moved to (373, 371)
Screenshot: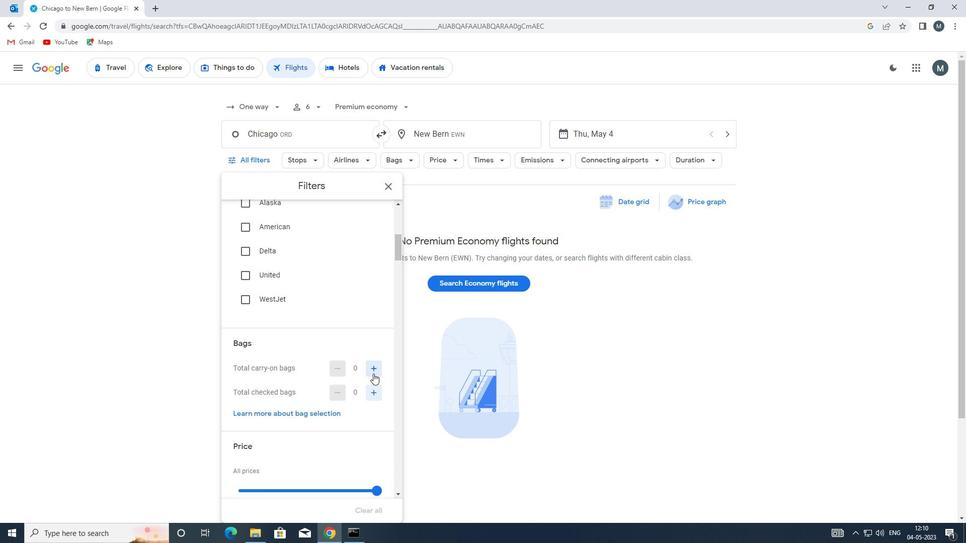 
Action: Mouse pressed left at (373, 371)
Screenshot: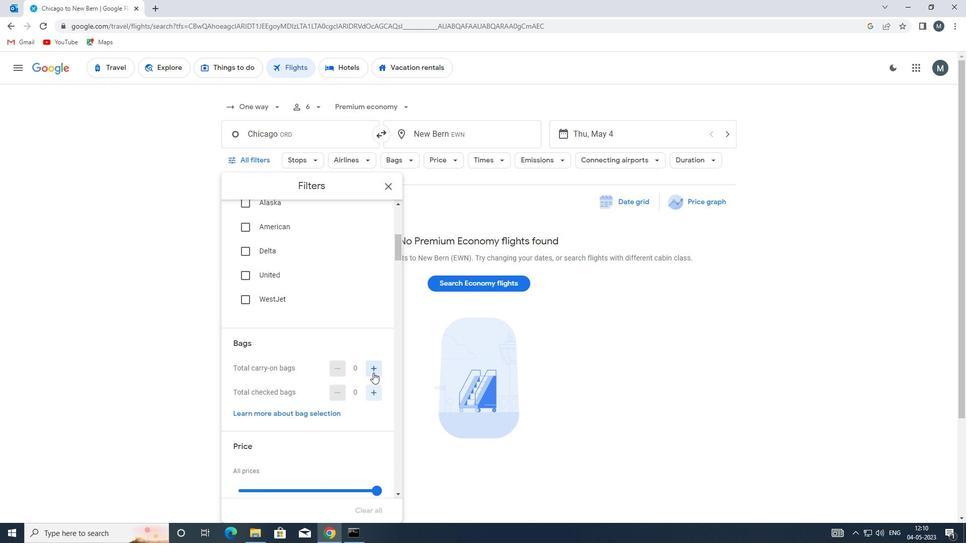 
Action: Mouse pressed left at (373, 371)
Screenshot: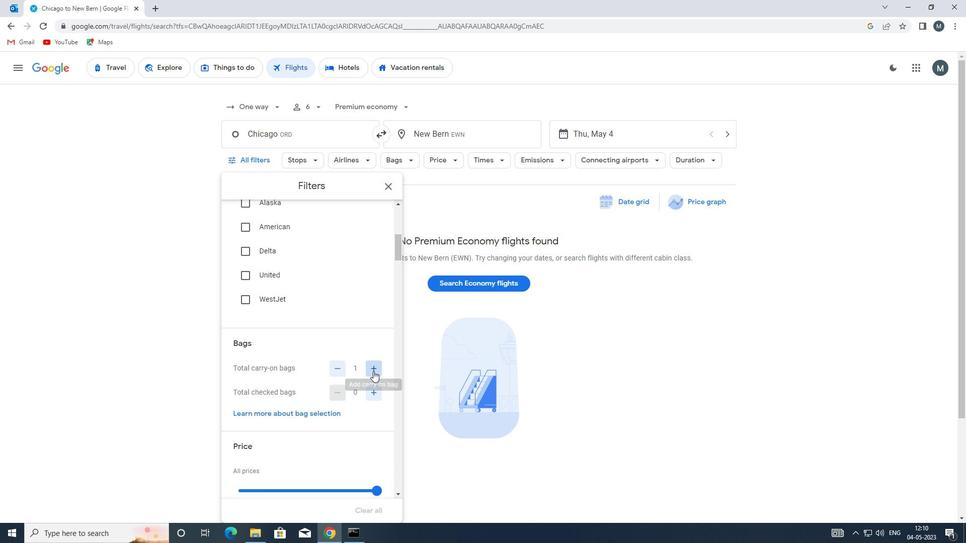 
Action: Mouse moved to (374, 388)
Screenshot: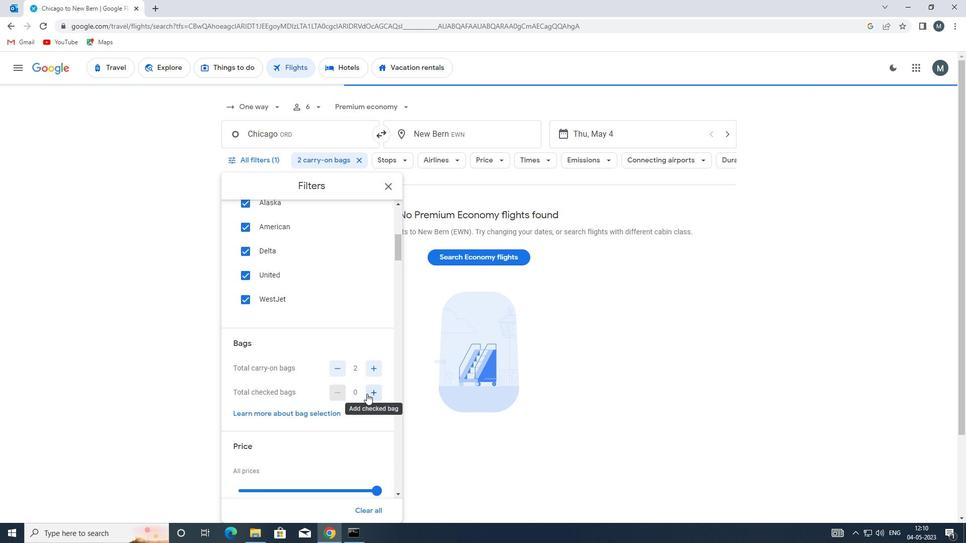 
Action: Mouse pressed left at (374, 388)
Screenshot: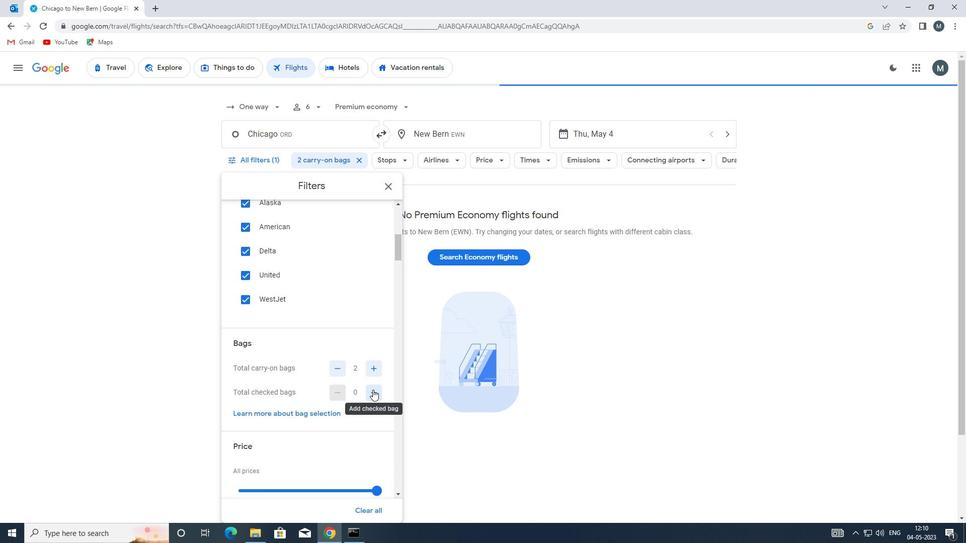 
Action: Mouse moved to (302, 384)
Screenshot: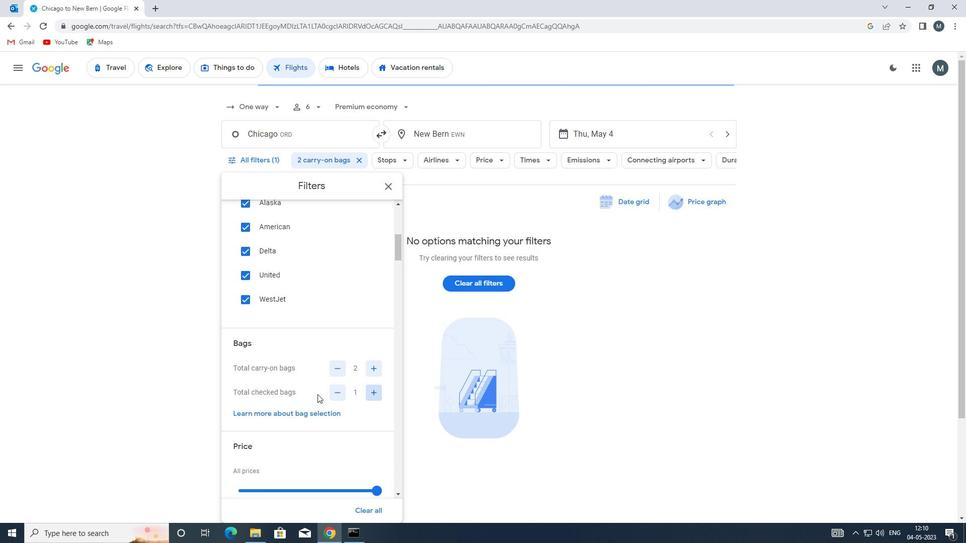 
Action: Mouse scrolled (302, 384) with delta (0, 0)
Screenshot: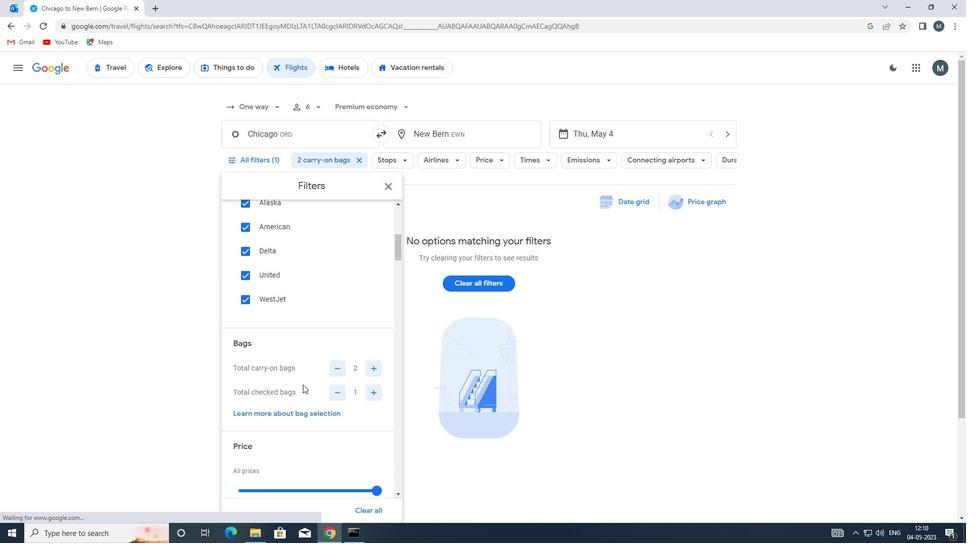 
Action: Mouse moved to (302, 386)
Screenshot: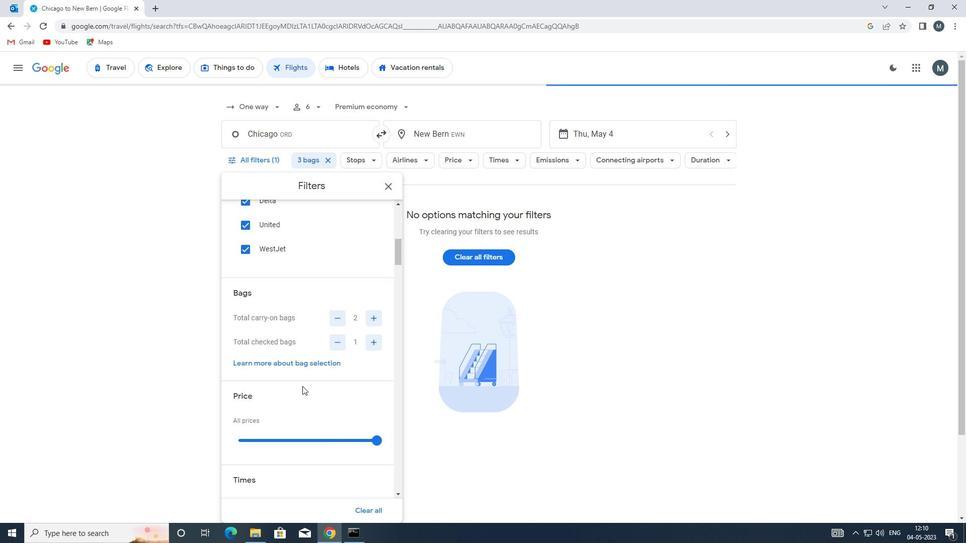 
Action: Mouse scrolled (302, 385) with delta (0, 0)
Screenshot: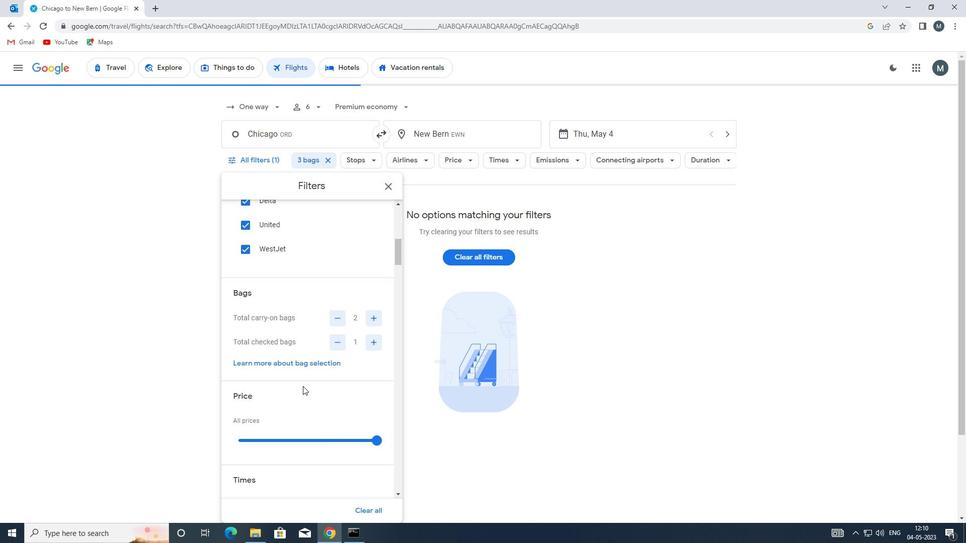 
Action: Mouse moved to (294, 387)
Screenshot: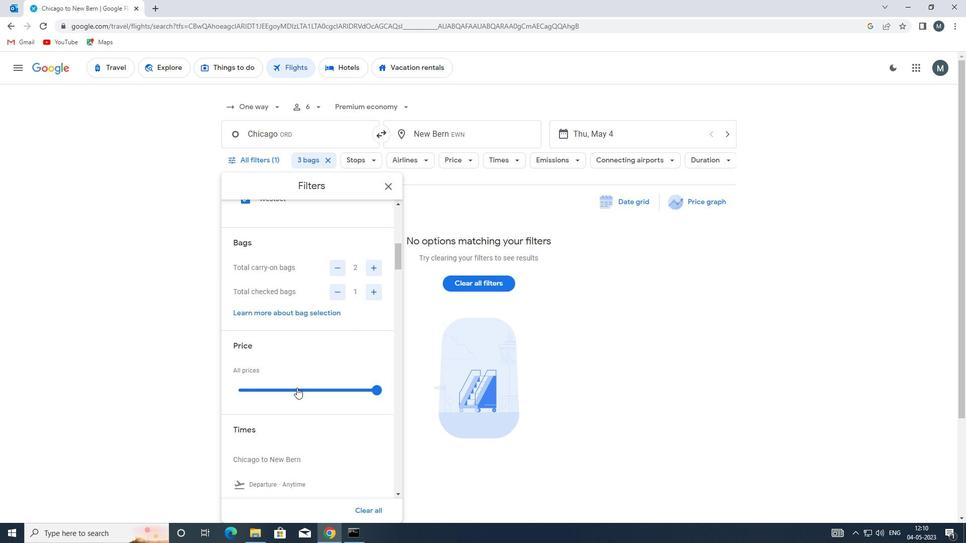 
Action: Mouse pressed left at (294, 387)
Screenshot: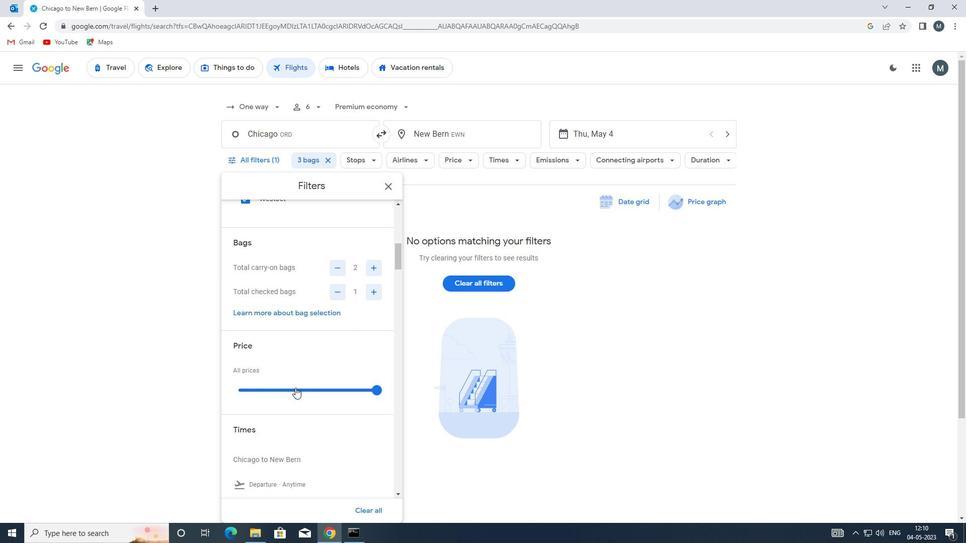
Action: Mouse pressed left at (294, 387)
Screenshot: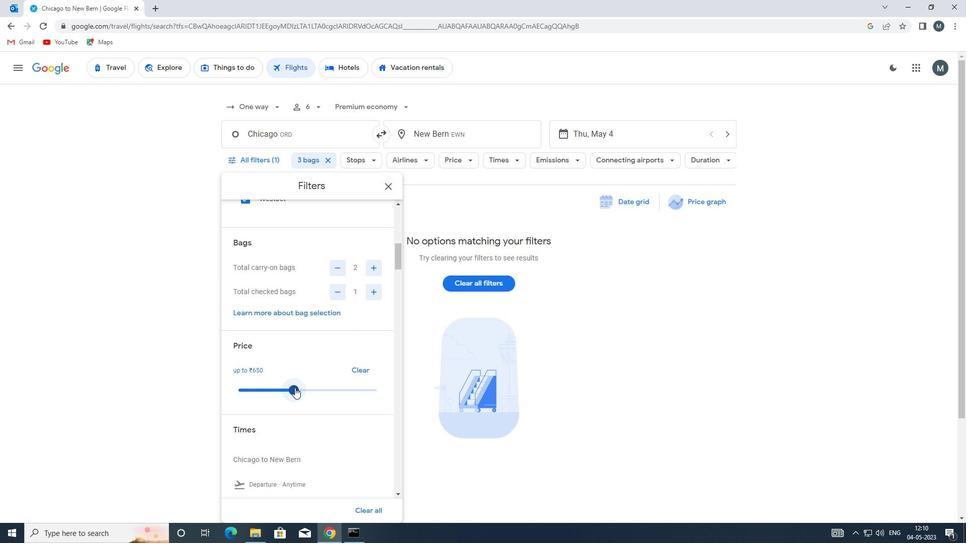 
Action: Mouse moved to (313, 393)
Screenshot: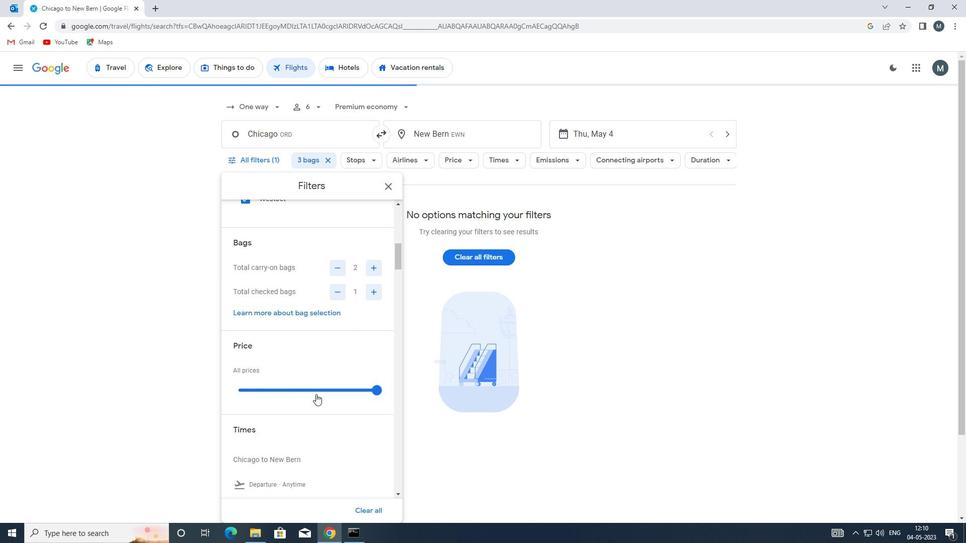 
Action: Mouse scrolled (313, 392) with delta (0, 0)
Screenshot: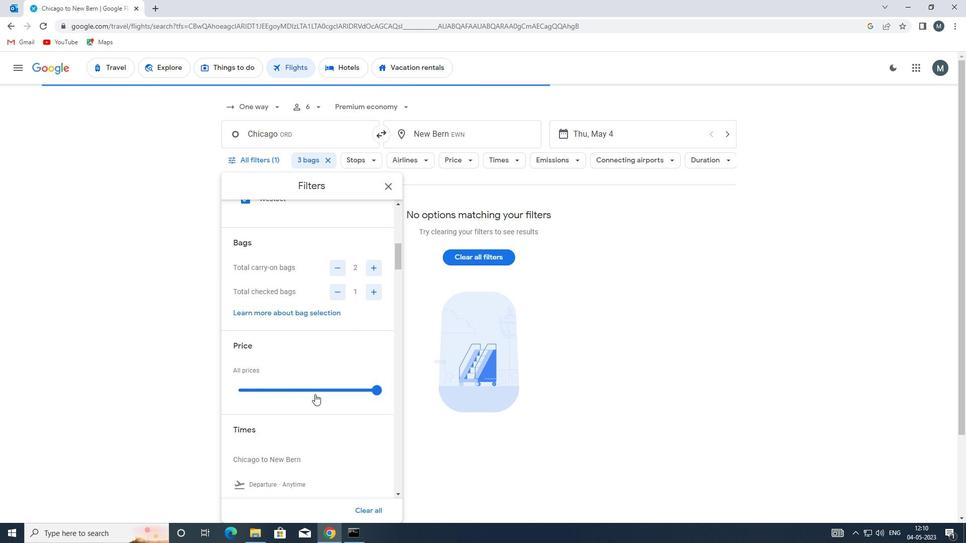 
Action: Mouse moved to (307, 394)
Screenshot: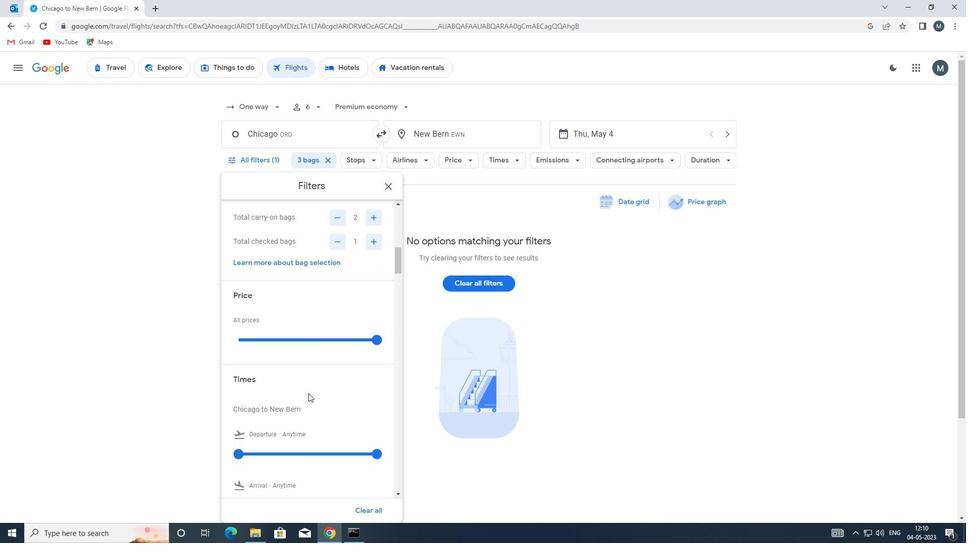 
Action: Mouse scrolled (307, 393) with delta (0, 0)
Screenshot: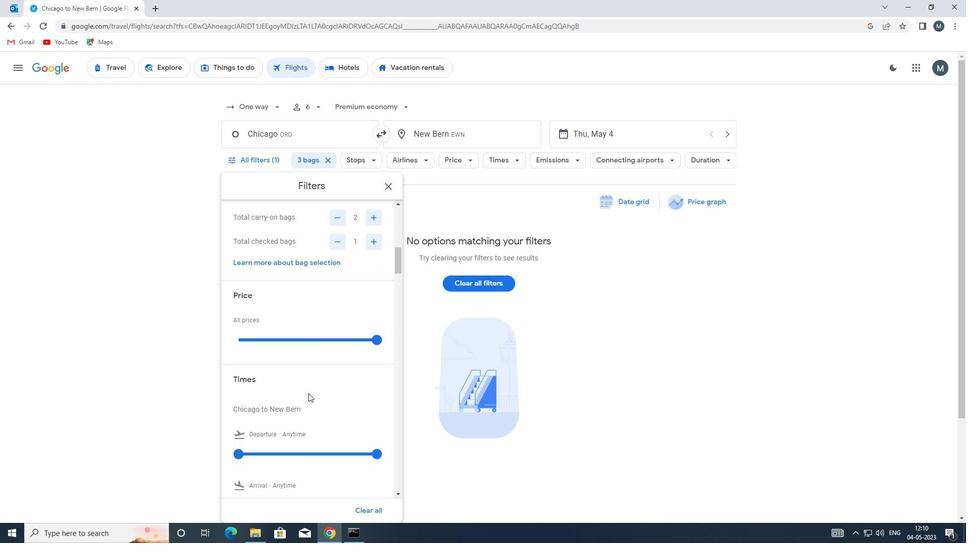 
Action: Mouse moved to (247, 405)
Screenshot: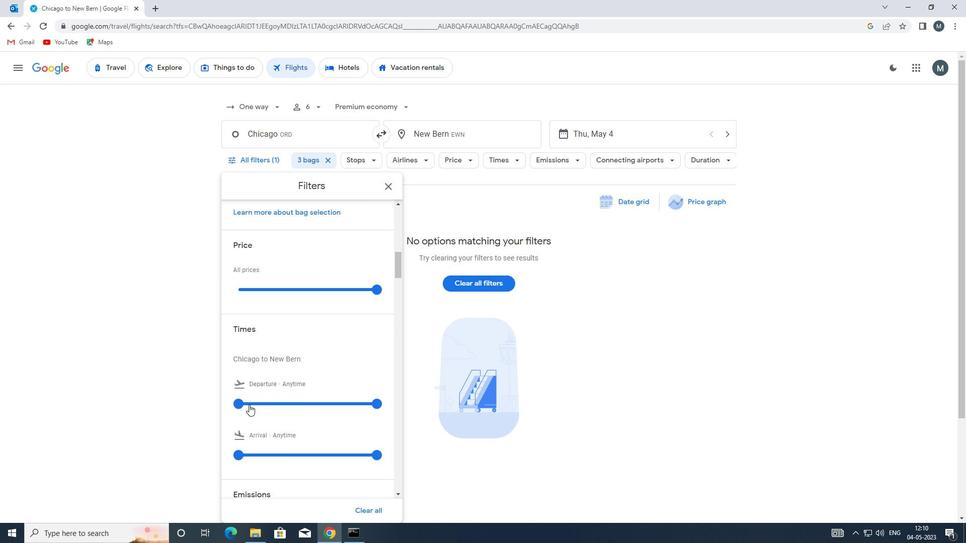 
Action: Mouse pressed left at (247, 405)
Screenshot: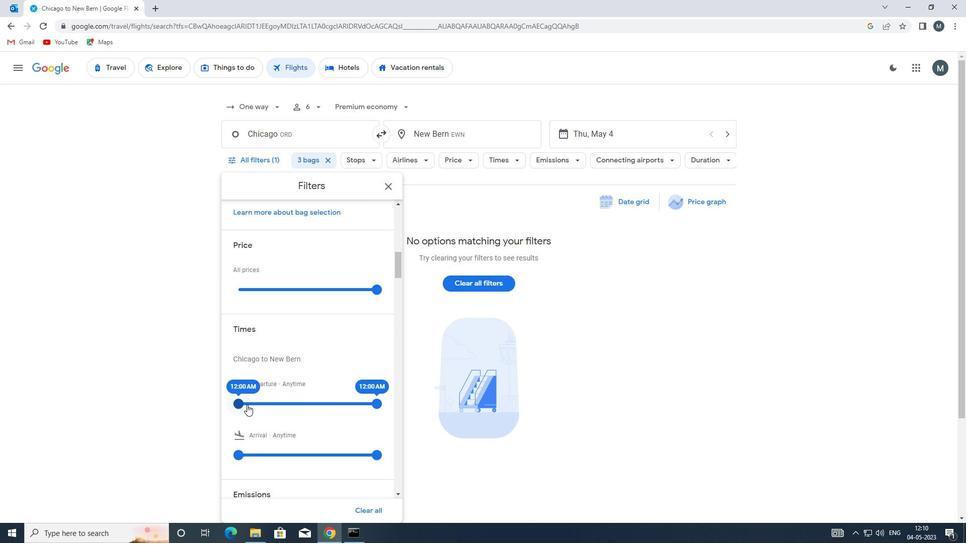 
Action: Mouse moved to (377, 402)
Screenshot: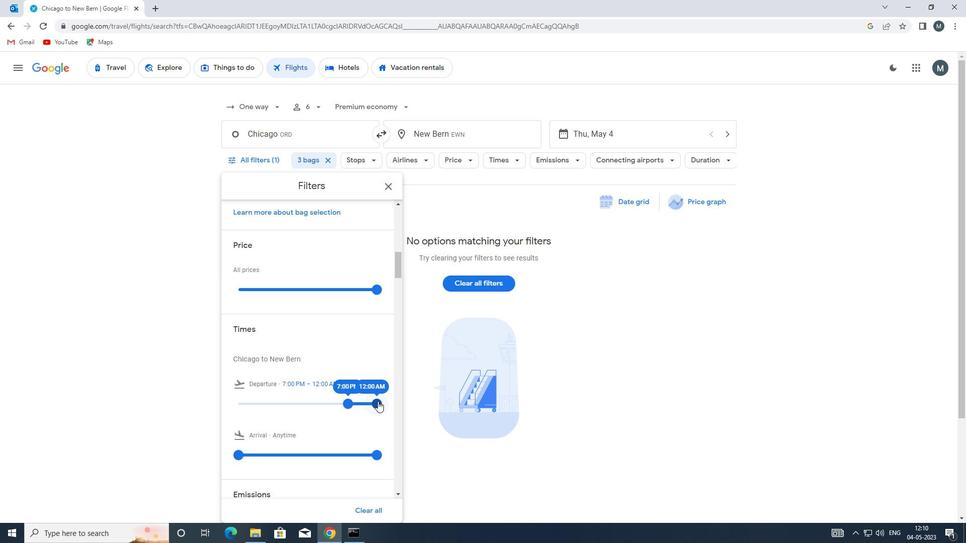 
Action: Mouse pressed left at (377, 402)
Screenshot: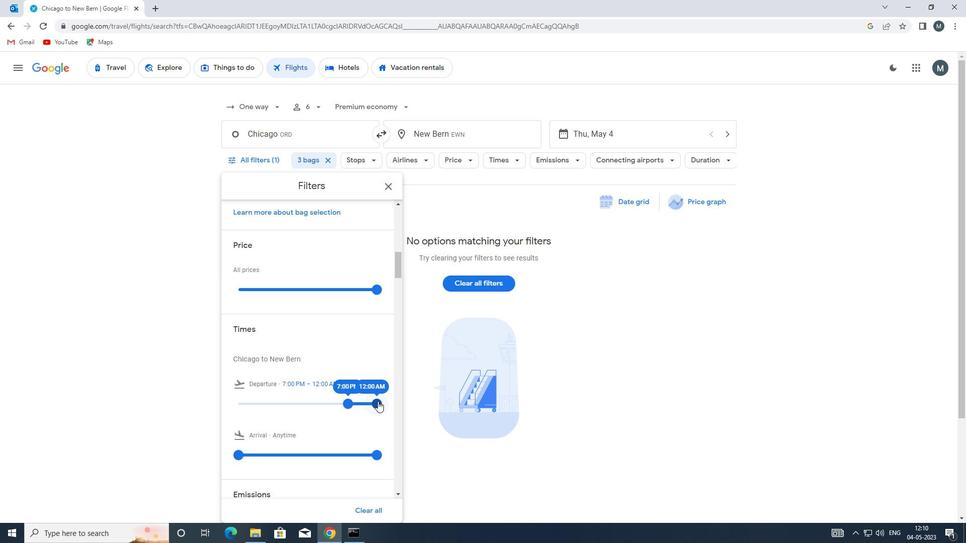 
Action: Mouse moved to (349, 395)
Screenshot: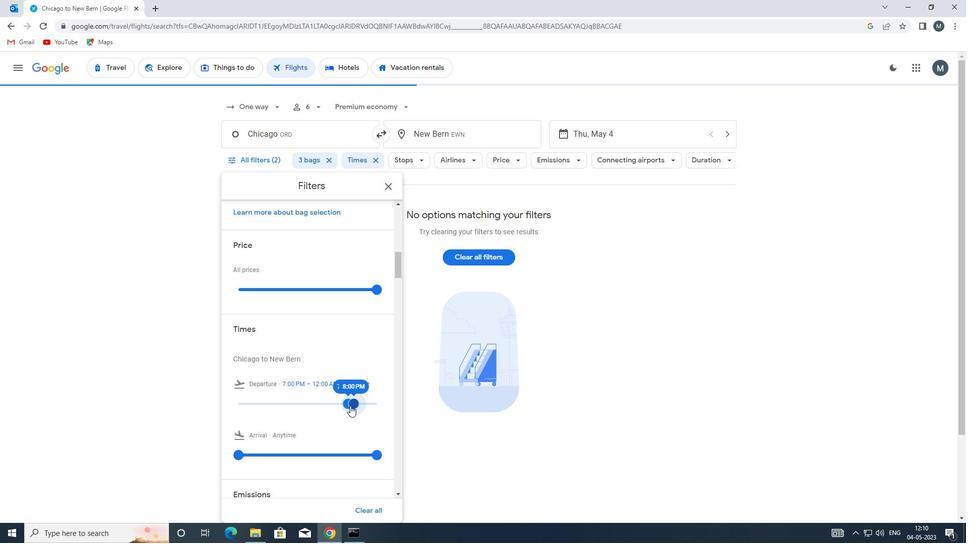 
Action: Mouse scrolled (349, 394) with delta (0, 0)
Screenshot: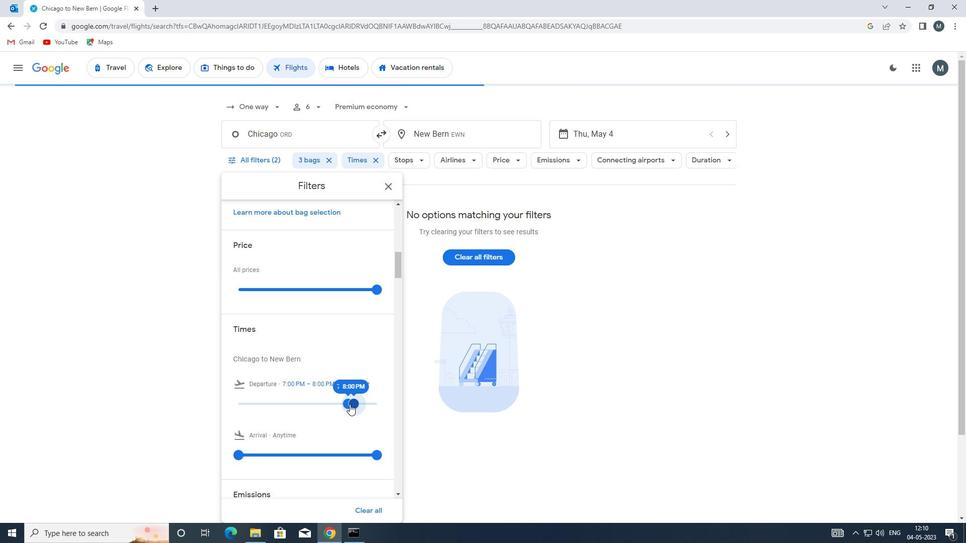 
Action: Mouse scrolled (349, 394) with delta (0, 0)
Screenshot: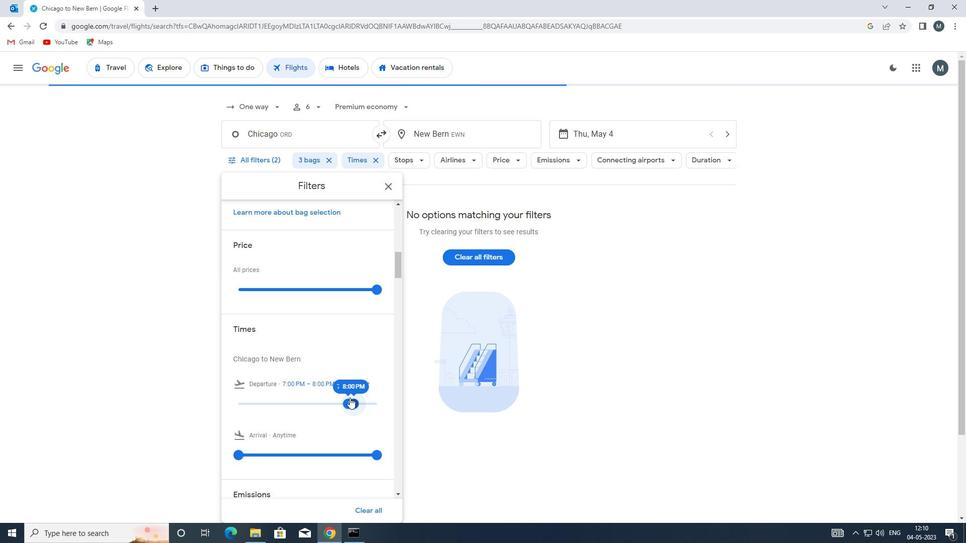 
Action: Mouse moved to (386, 188)
Screenshot: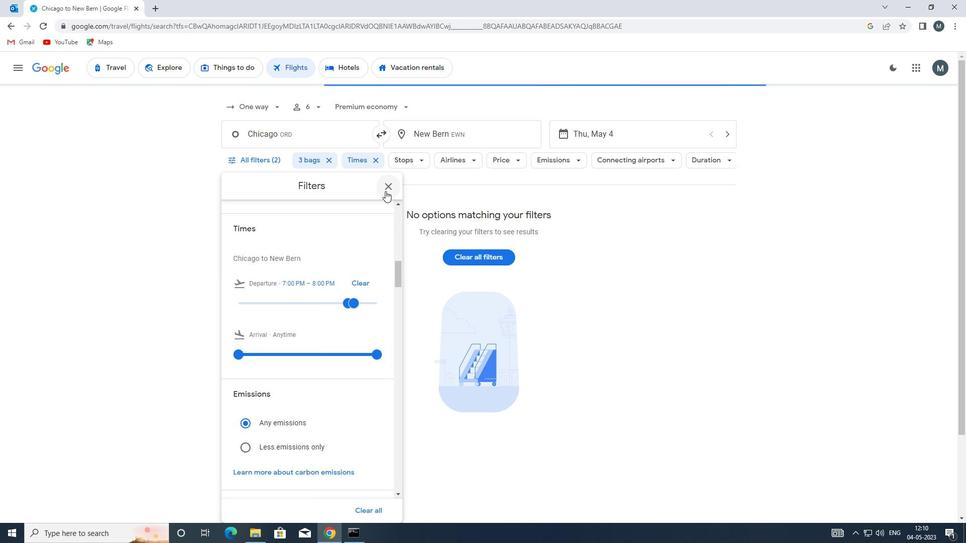 
Action: Mouse pressed left at (386, 188)
Screenshot: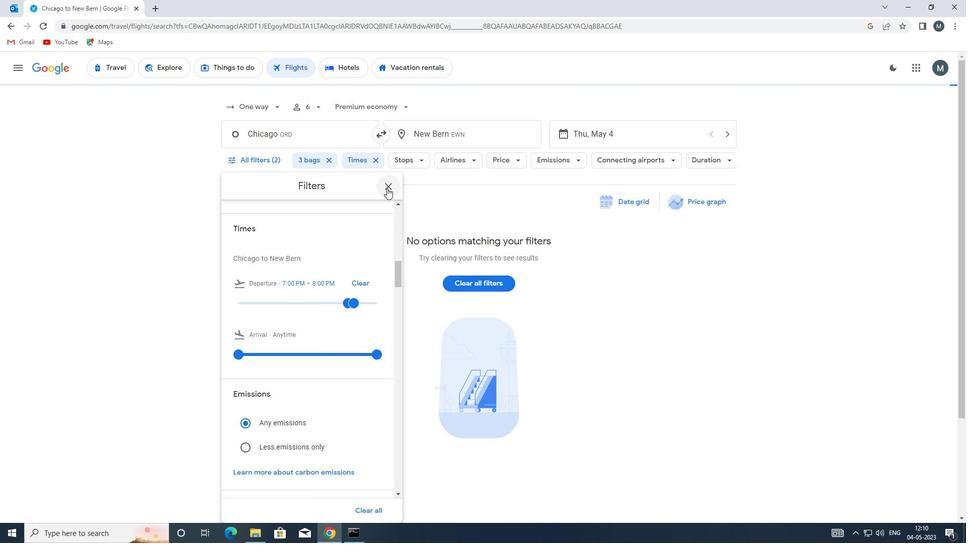 
